 Task: Open Card Employee Termination Meeting in Board Market Sizing and Segmentation to Workspace Customer Service and add a team member Softage.3@softage.net, a label Yellow, a checklist Diversity and Inclusion, an attachment from your google drive, a color Yellow and finally, add a card description 'Conduct customer research for new product naming and branding' and a comment 'Let us approach this task with a sense of ownership and accountability, recognizing that we are responsible for delivering results.'. Add a start date 'Jan 03, 1900' with a due date 'Jan 10, 1900'
Action: Mouse moved to (337, 183)
Screenshot: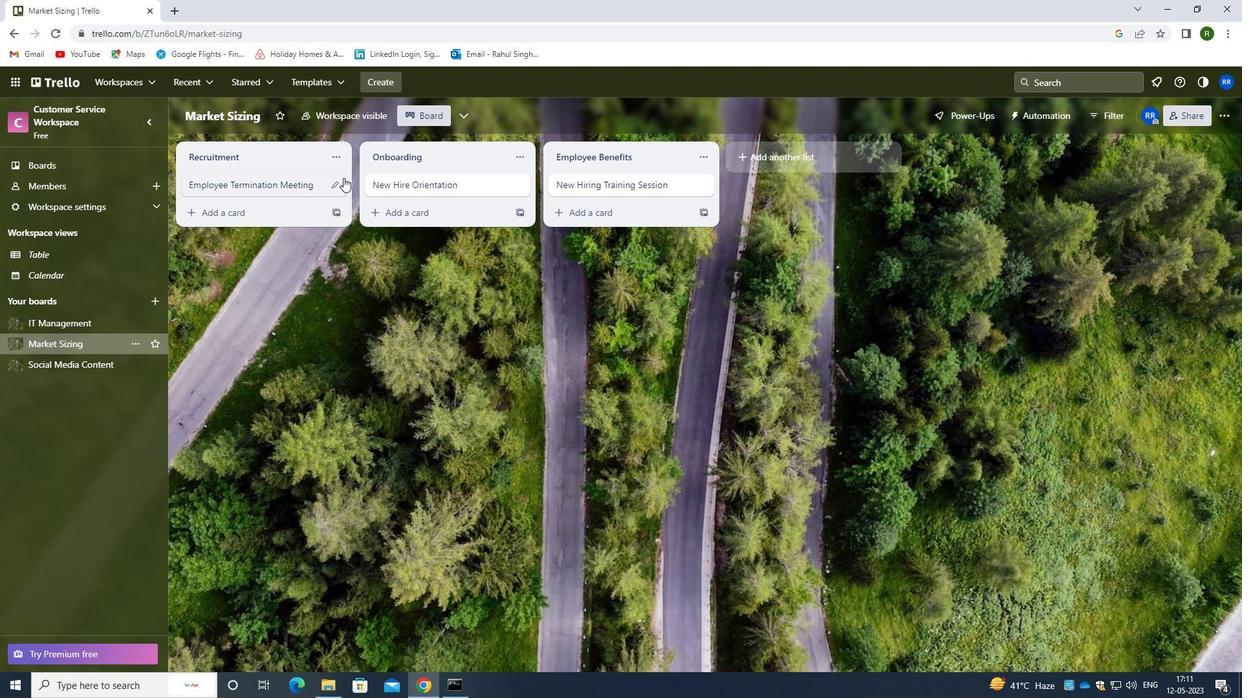 
Action: Mouse pressed left at (337, 183)
Screenshot: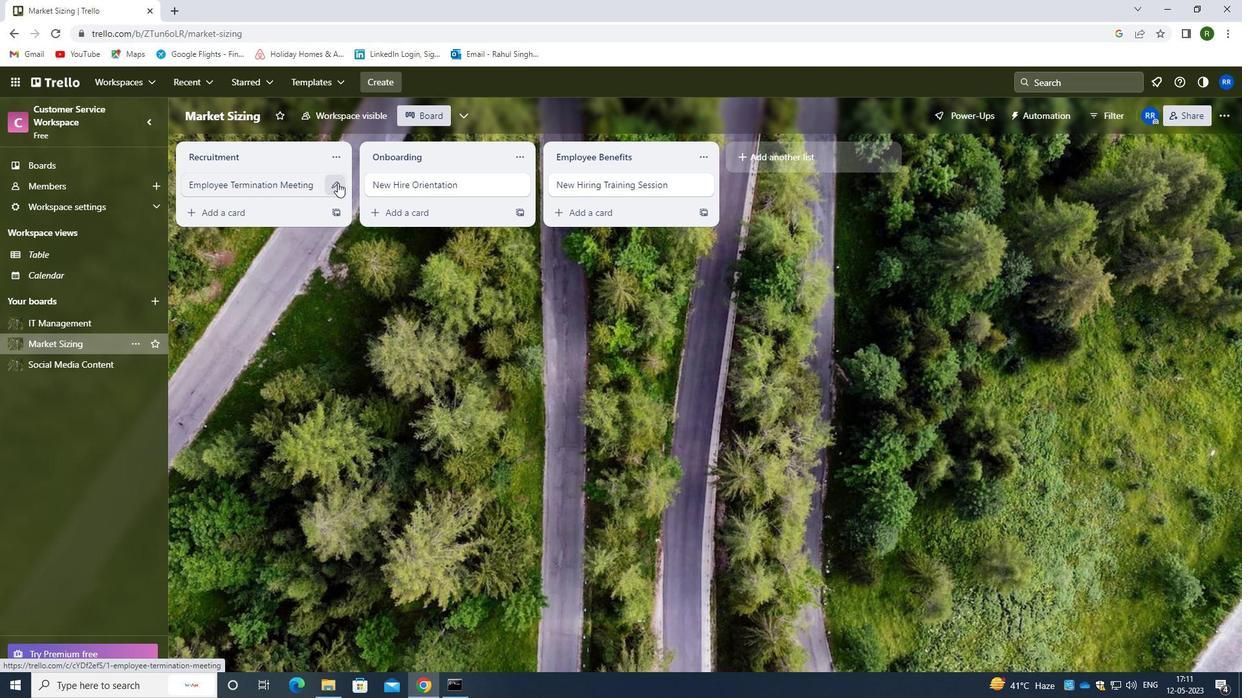 
Action: Mouse moved to (377, 185)
Screenshot: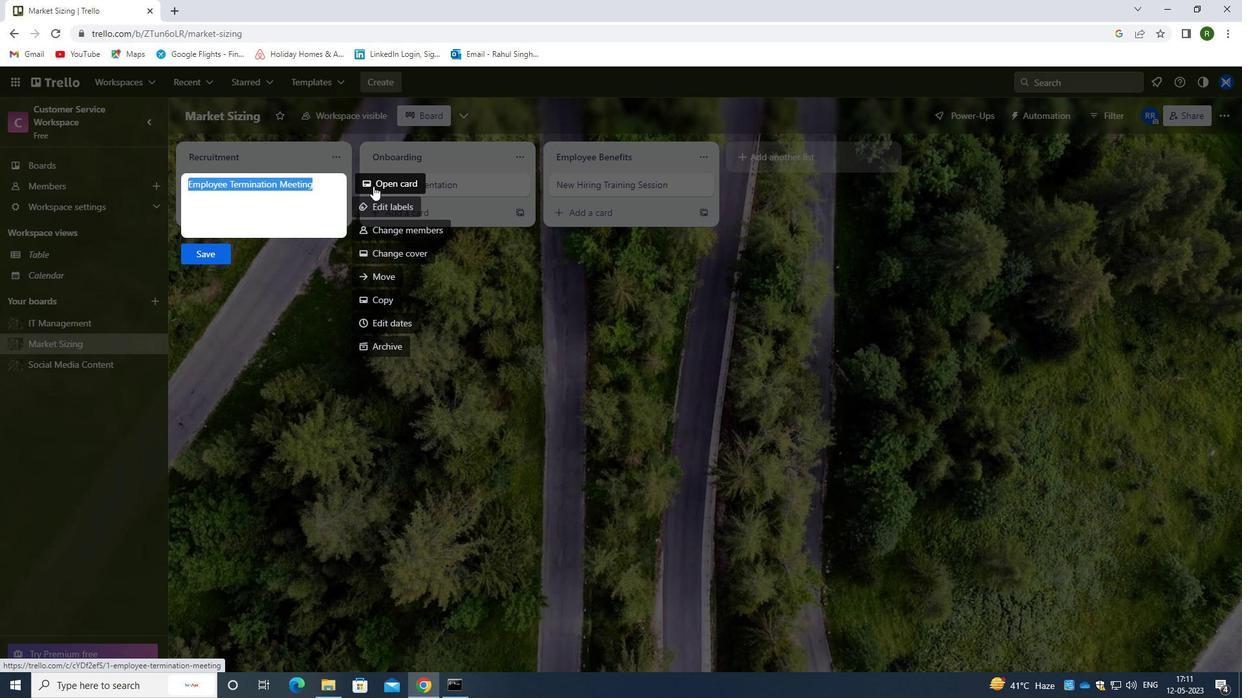 
Action: Mouse pressed left at (377, 185)
Screenshot: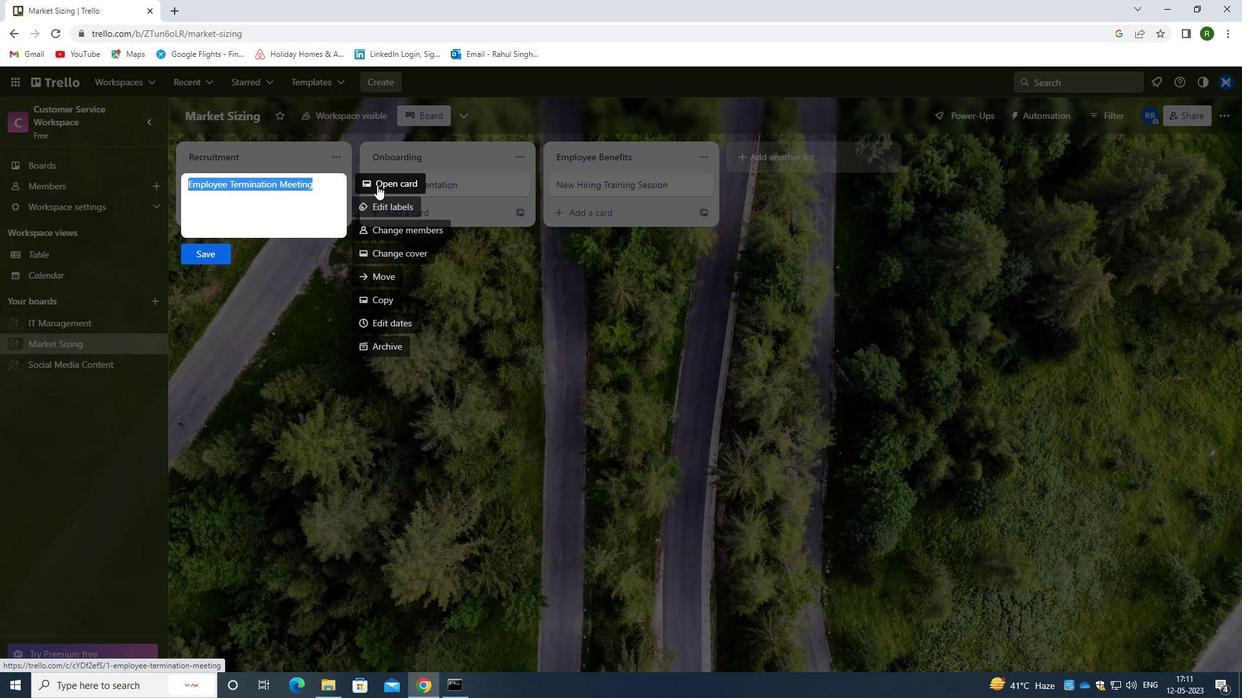 
Action: Mouse moved to (787, 183)
Screenshot: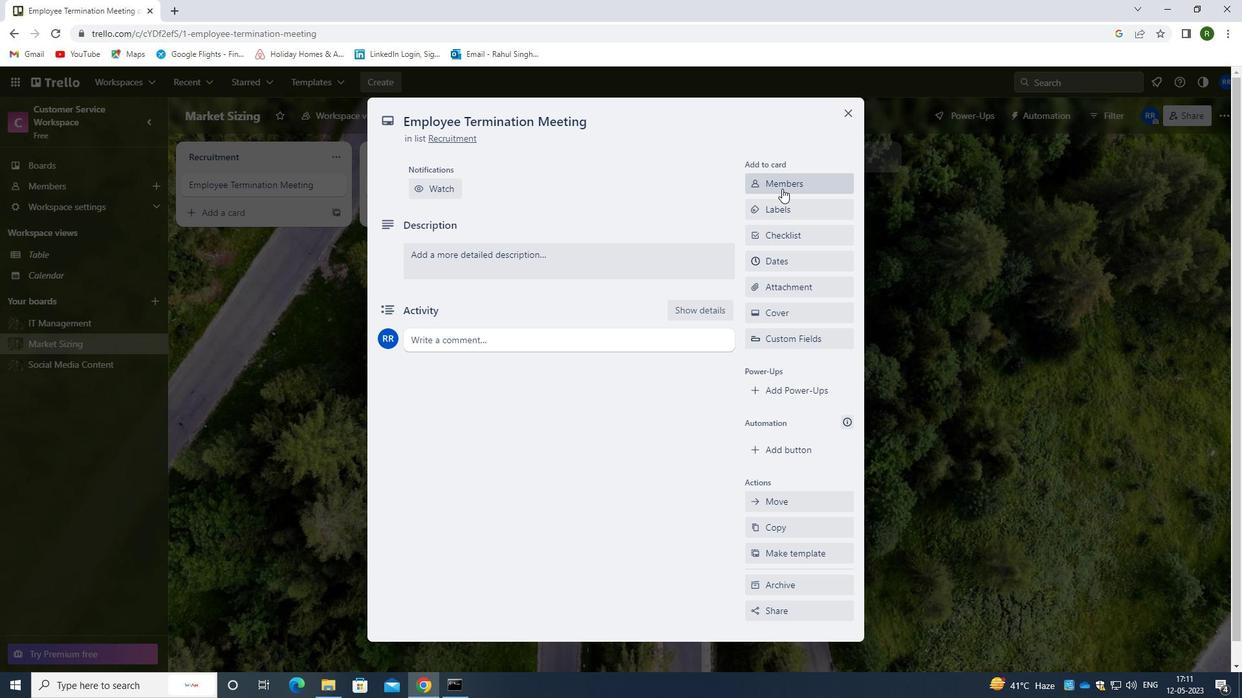 
Action: Mouse pressed left at (787, 183)
Screenshot: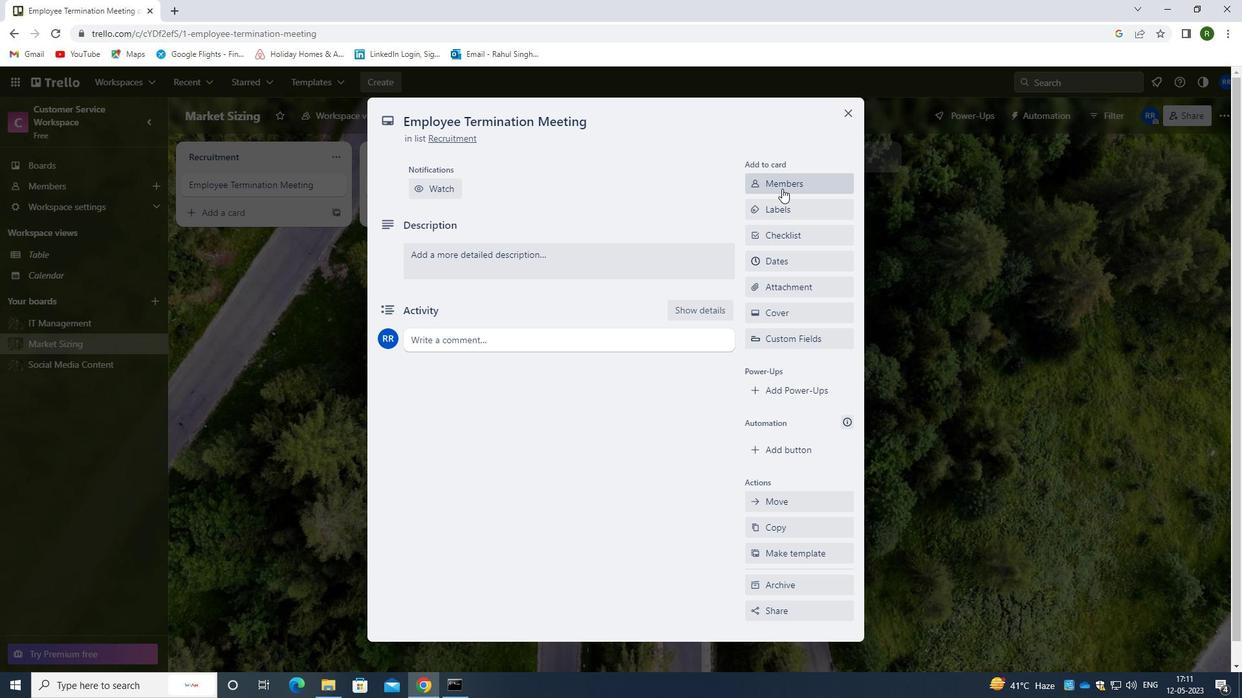 
Action: Mouse moved to (787, 263)
Screenshot: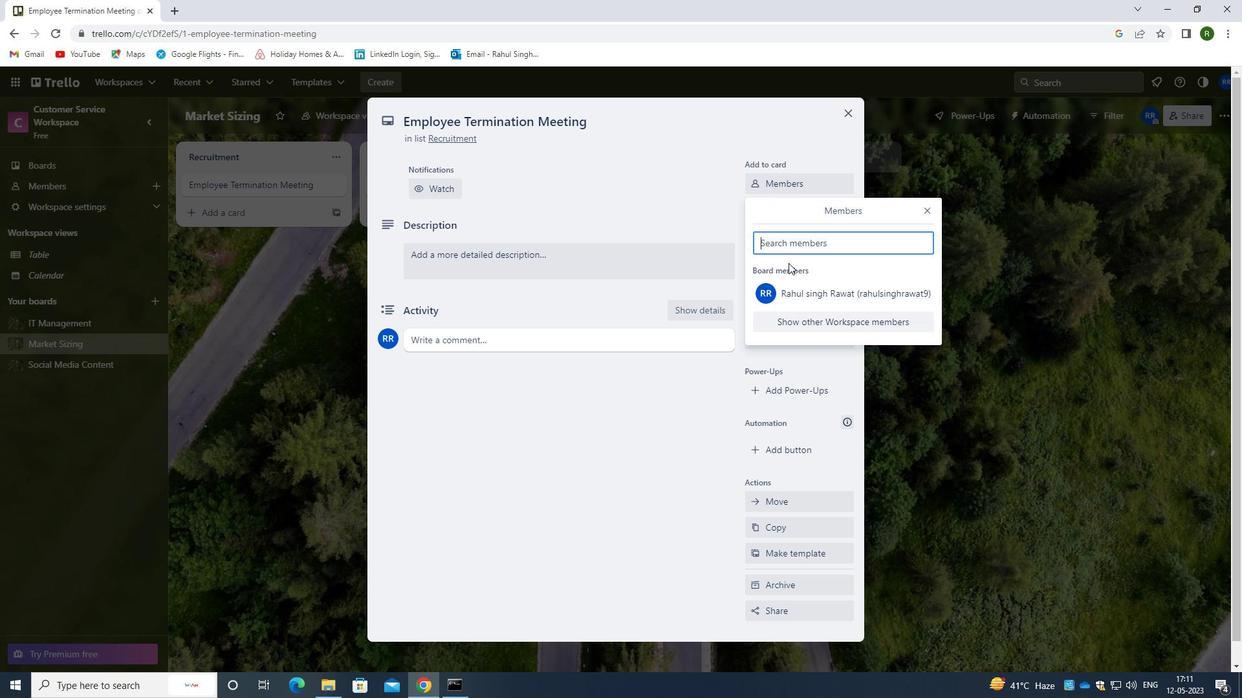 
Action: Key pressed <Key.caps_lock>s<Key.caps_lock>Oftage.3<Key.shift>@SOFTAGE.NET
Screenshot: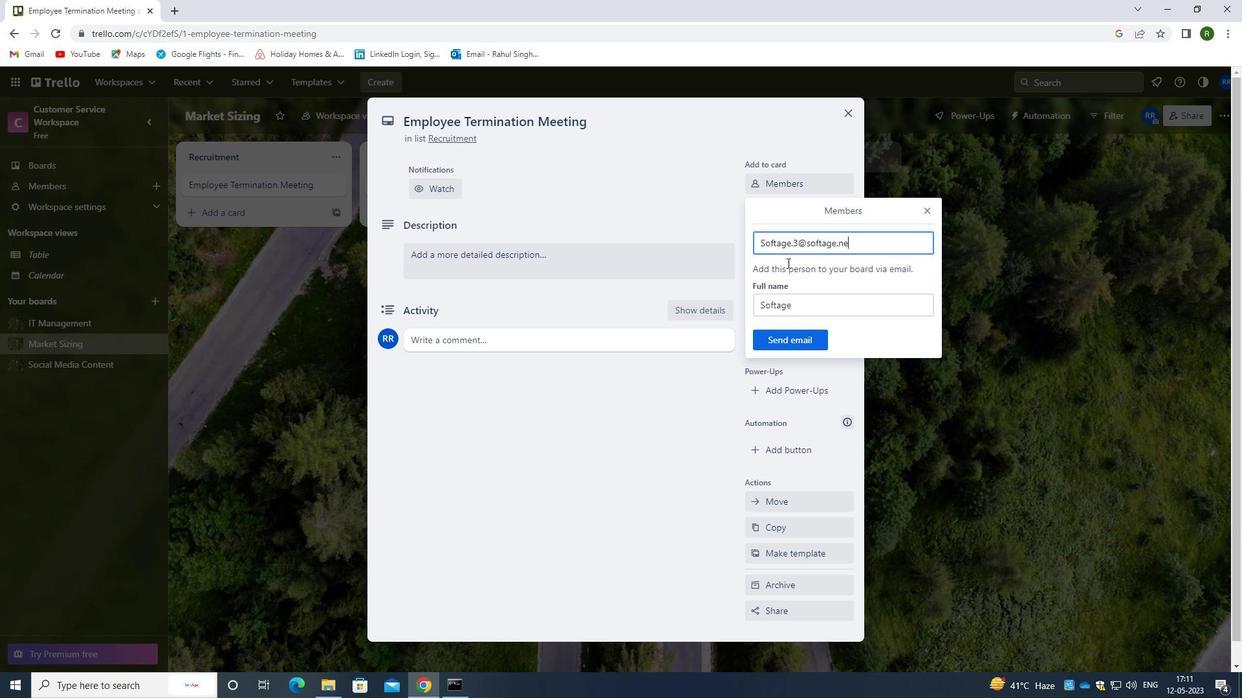 
Action: Mouse moved to (795, 338)
Screenshot: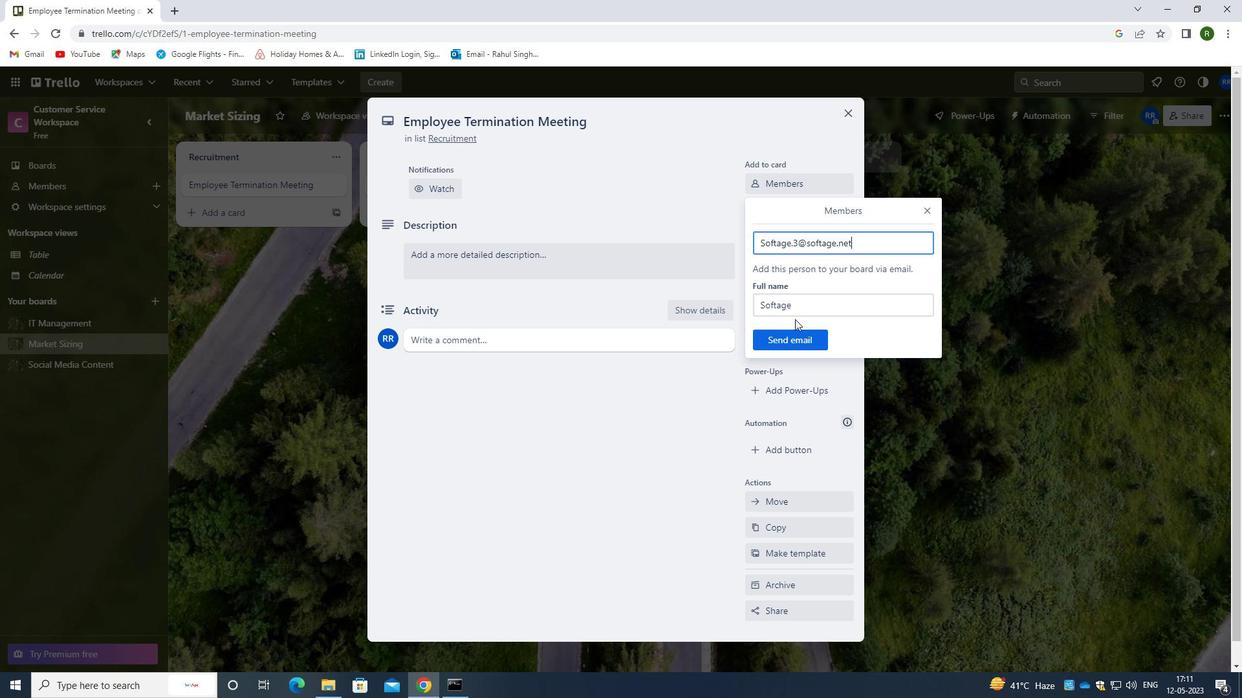 
Action: Mouse pressed left at (795, 338)
Screenshot: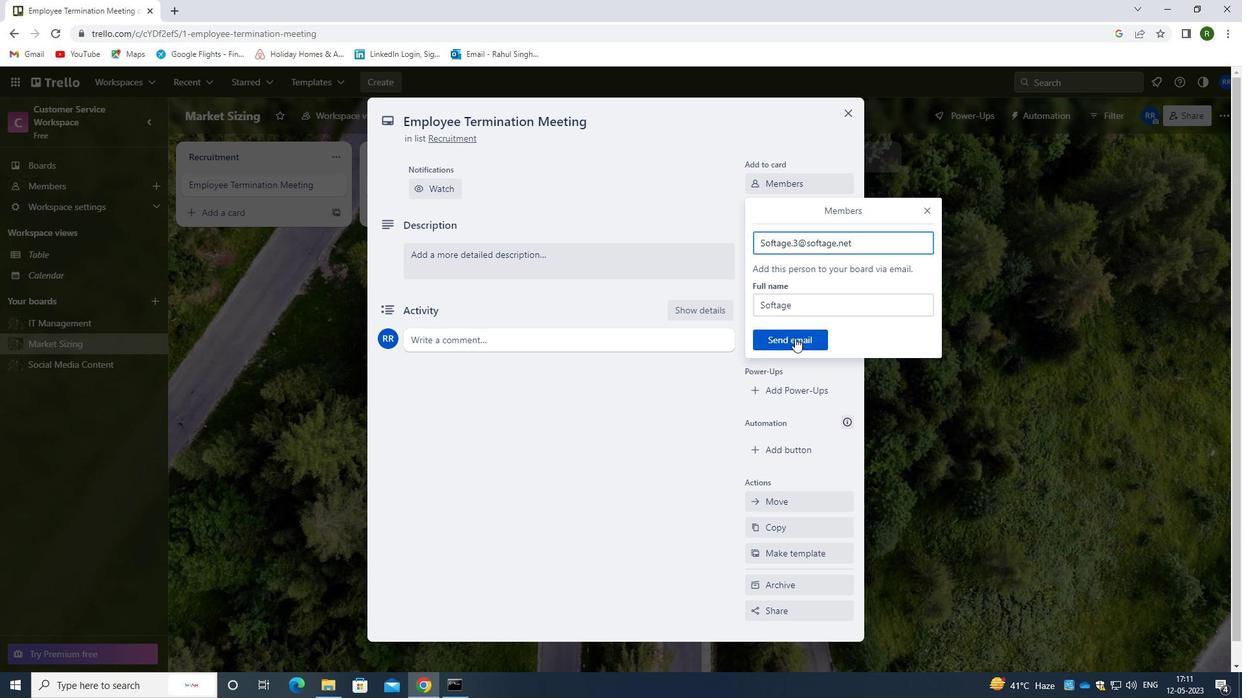 
Action: Mouse moved to (791, 247)
Screenshot: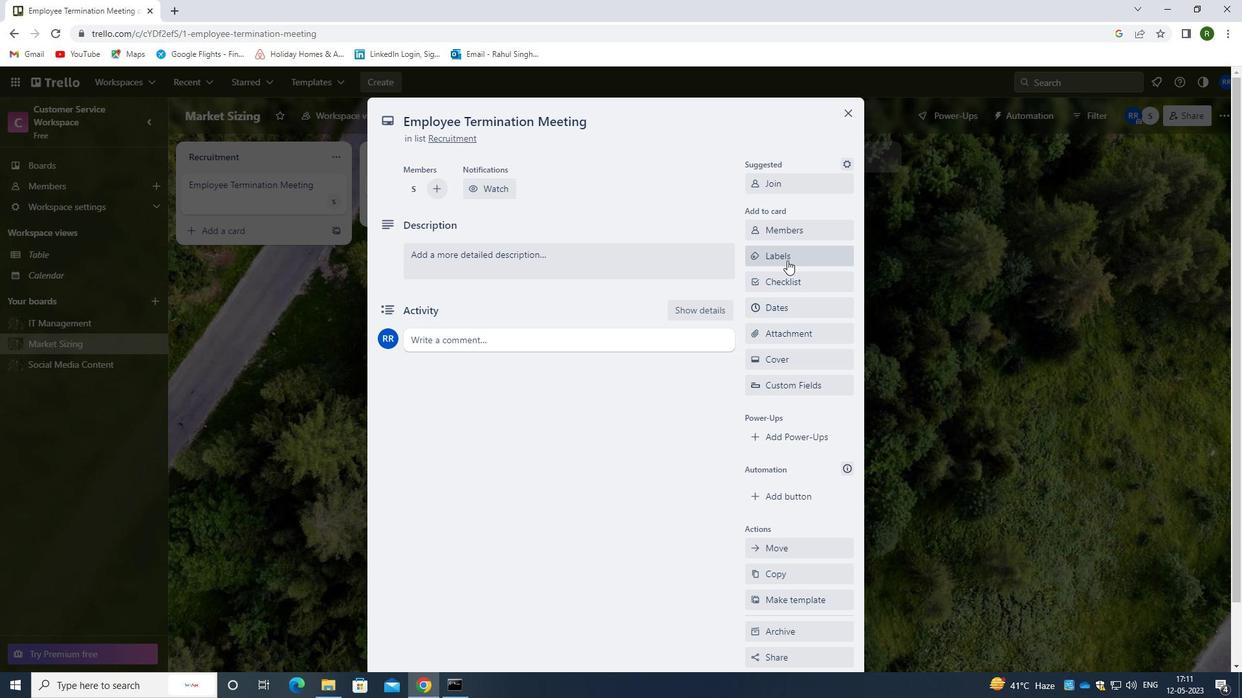 
Action: Mouse pressed left at (791, 247)
Screenshot: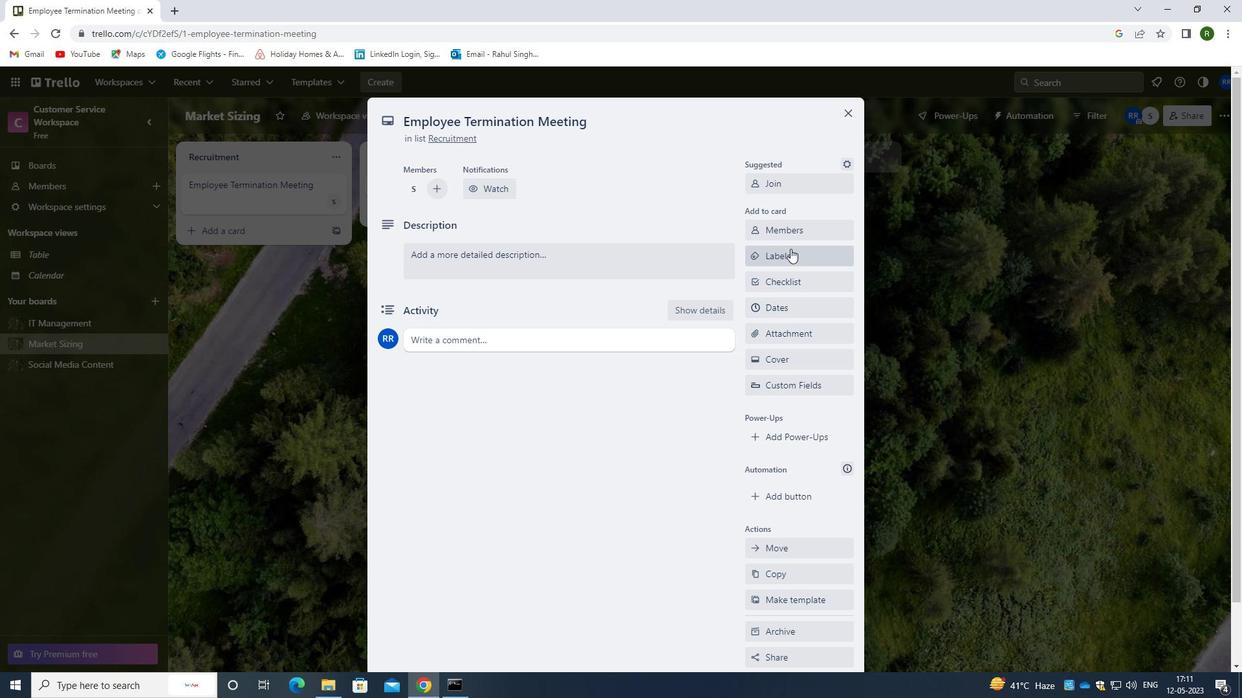 
Action: Mouse moved to (793, 289)
Screenshot: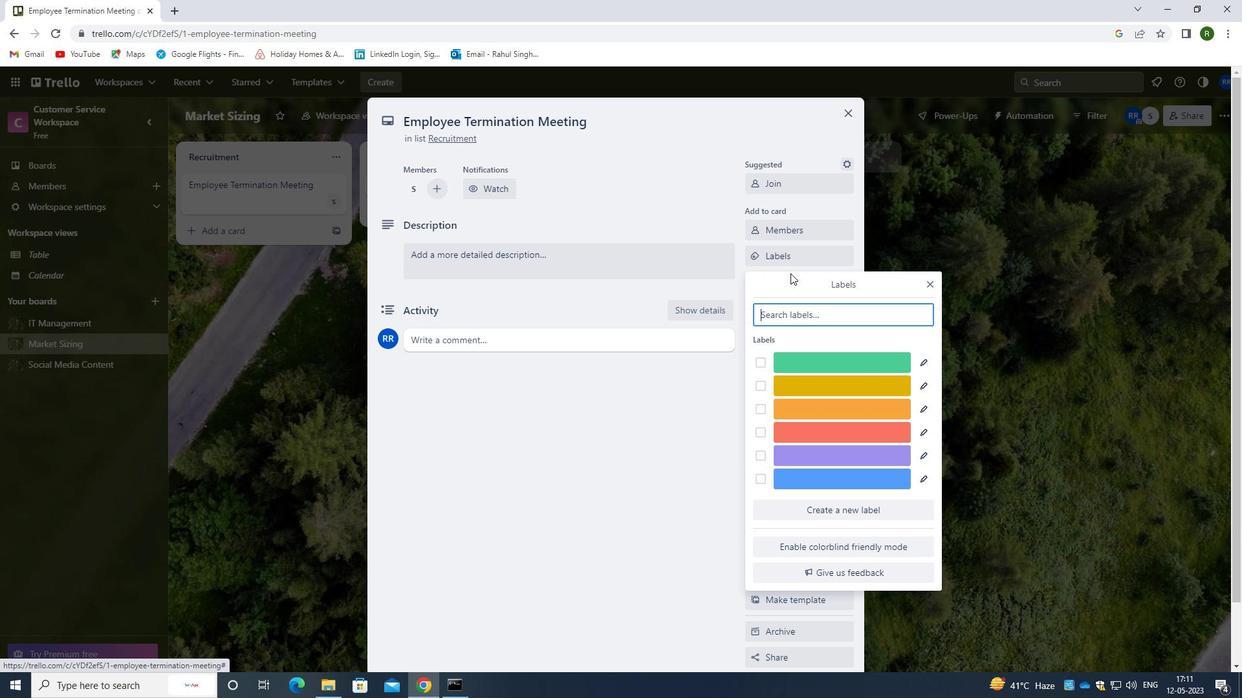 
Action: Key pressed YELLOW
Screenshot: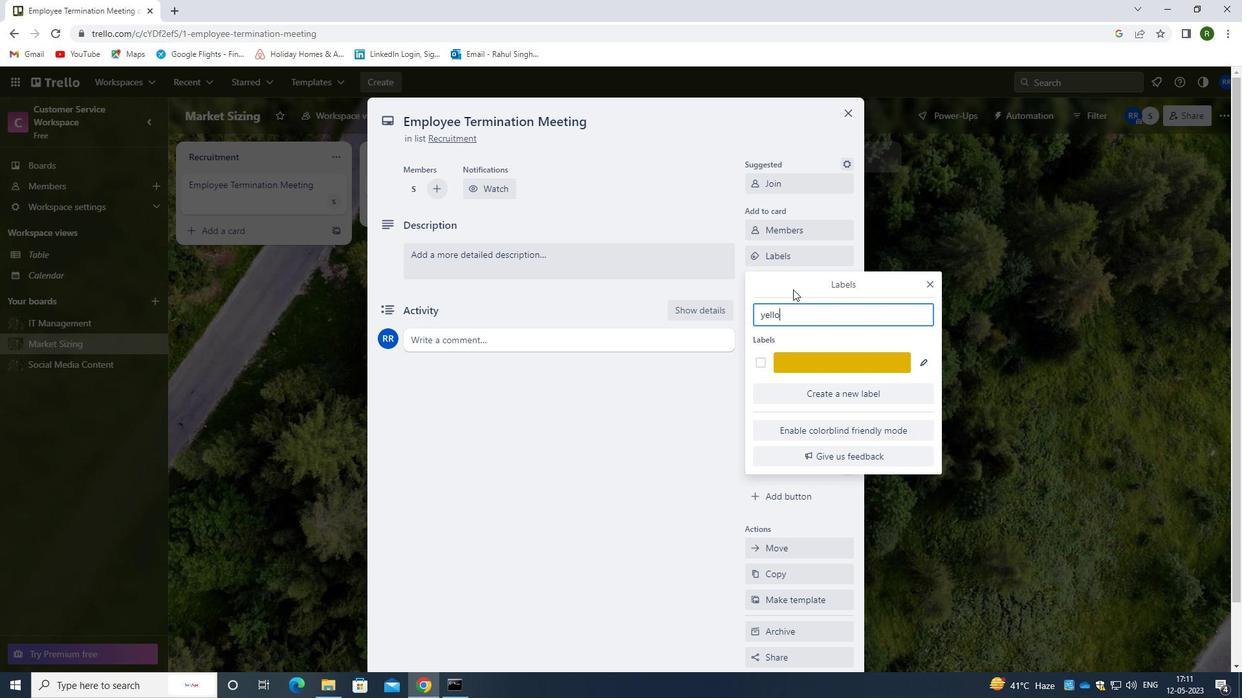 
Action: Mouse moved to (757, 362)
Screenshot: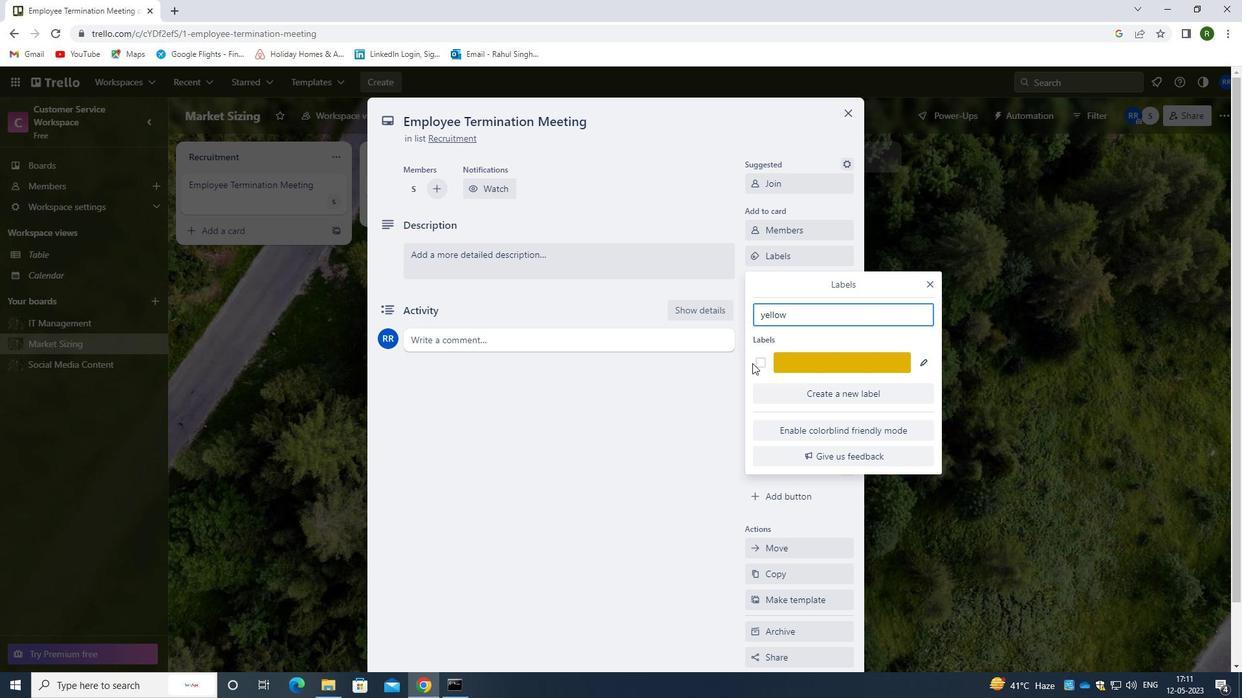 
Action: Mouse pressed left at (757, 362)
Screenshot: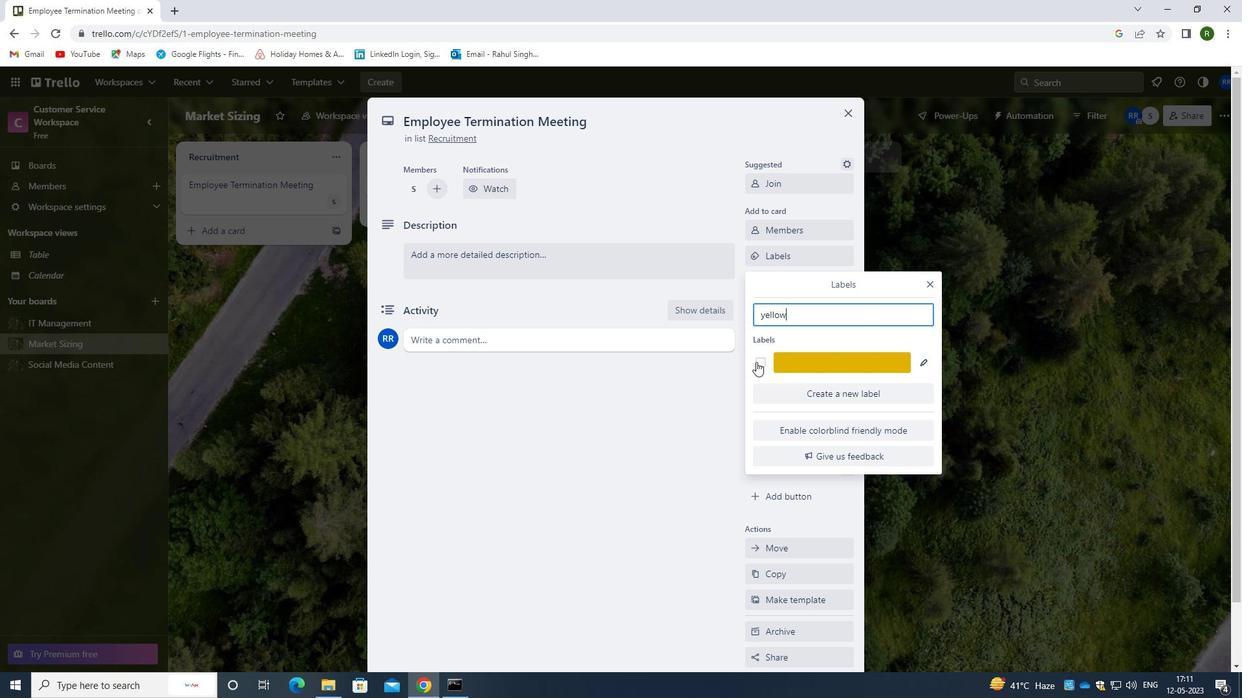 
Action: Mouse moved to (699, 415)
Screenshot: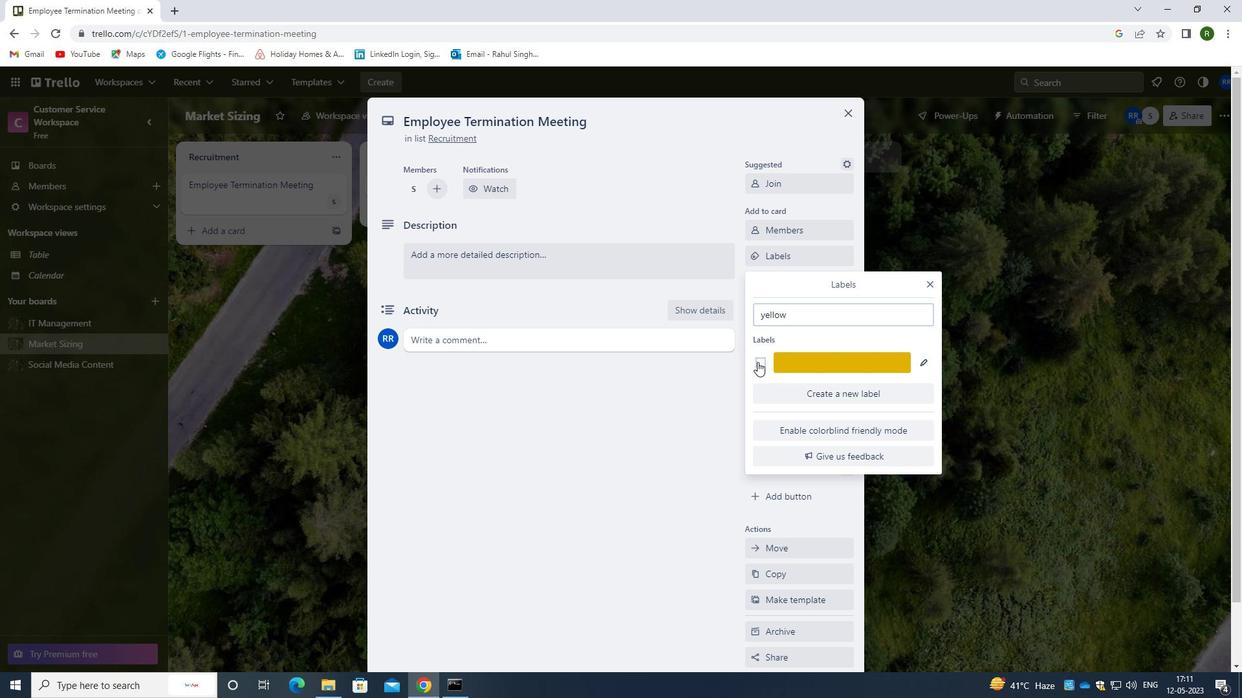 
Action: Mouse pressed left at (699, 415)
Screenshot: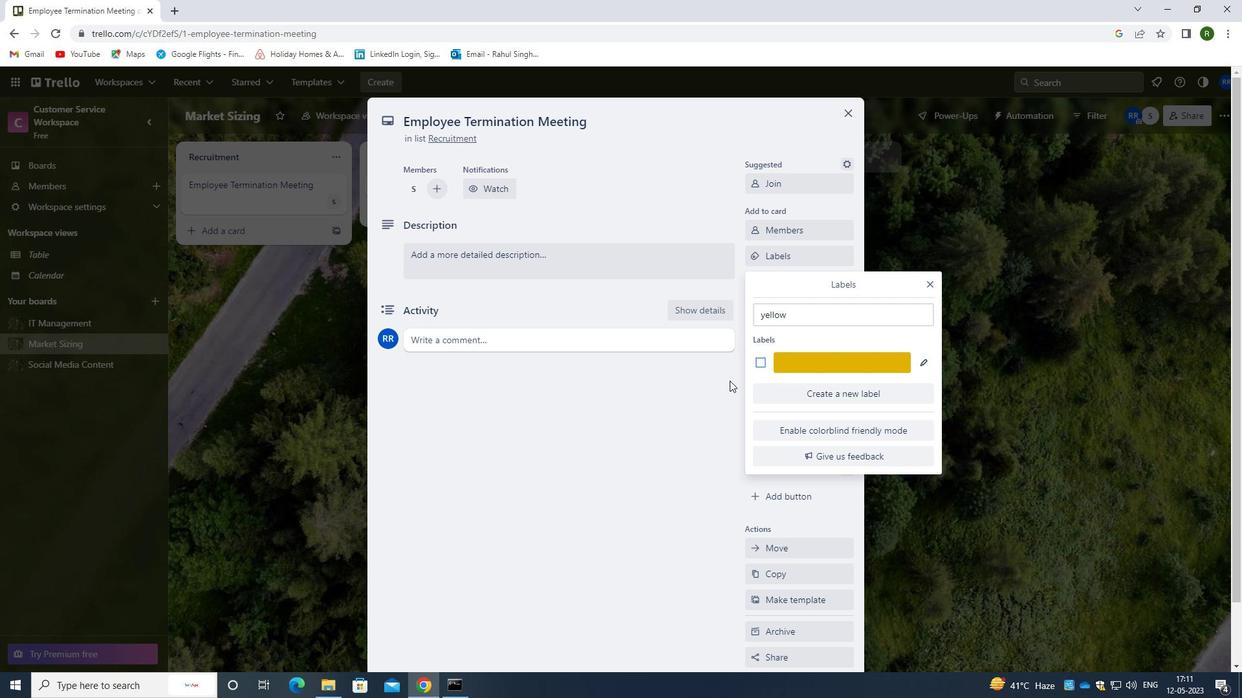 
Action: Mouse moved to (788, 286)
Screenshot: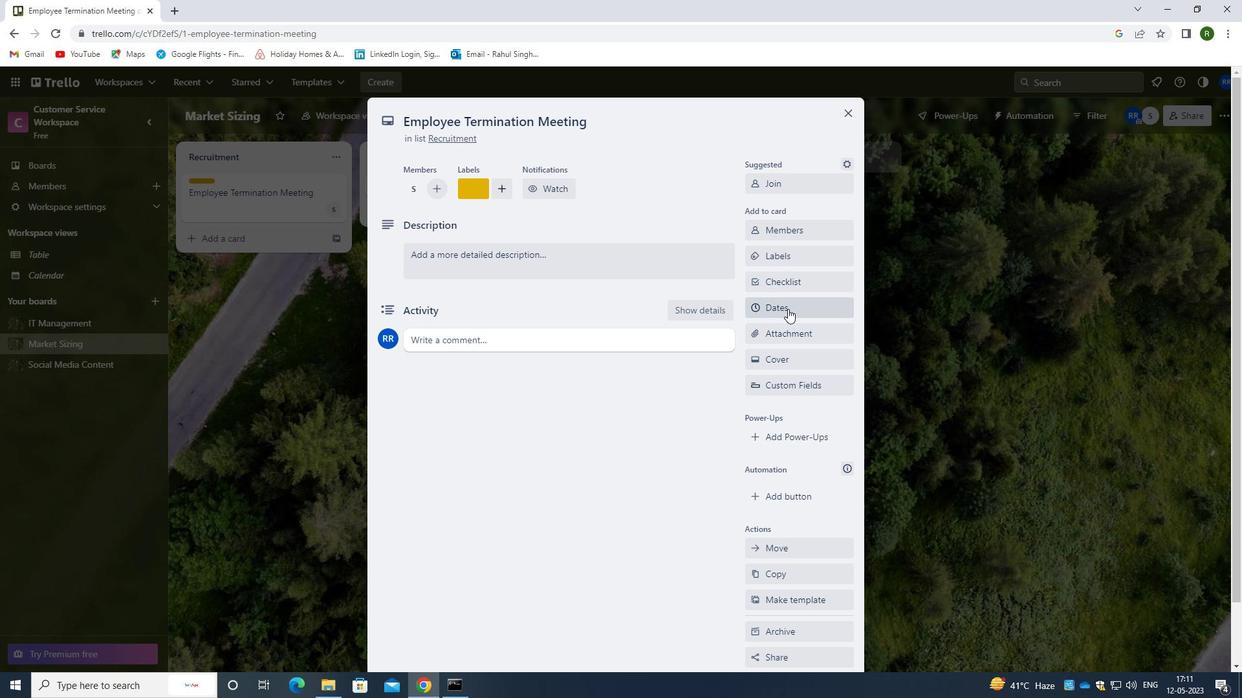 
Action: Mouse pressed left at (788, 286)
Screenshot: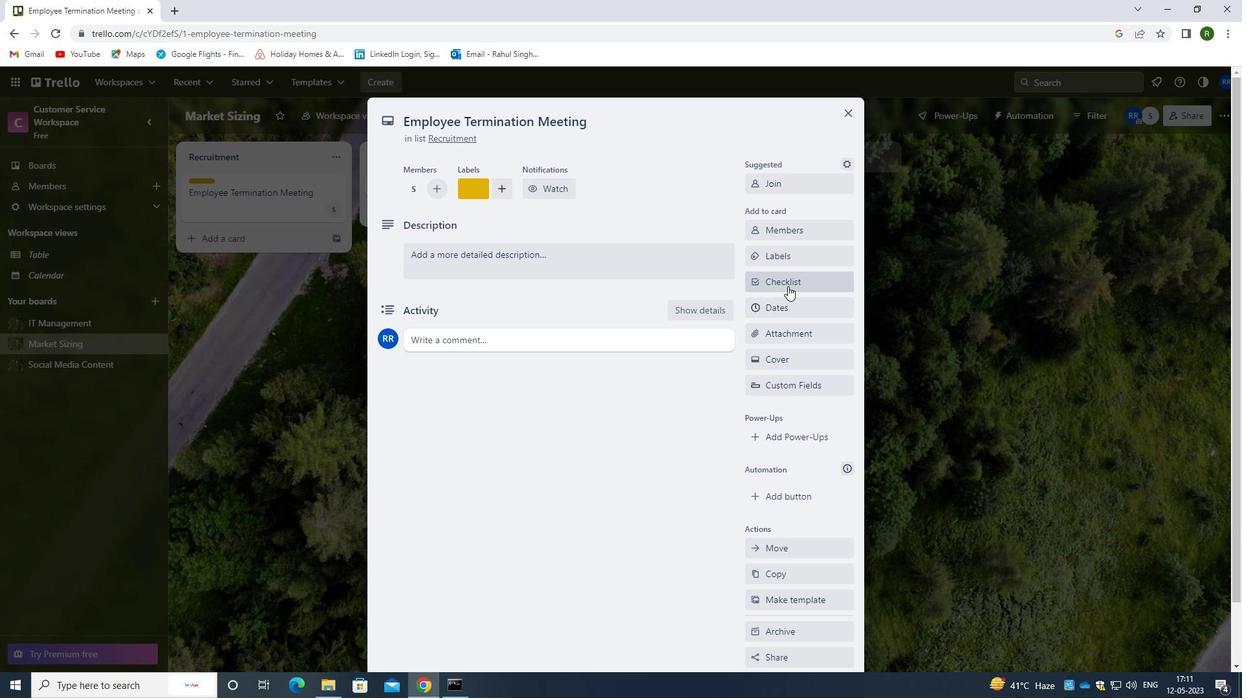 
Action: Mouse moved to (777, 302)
Screenshot: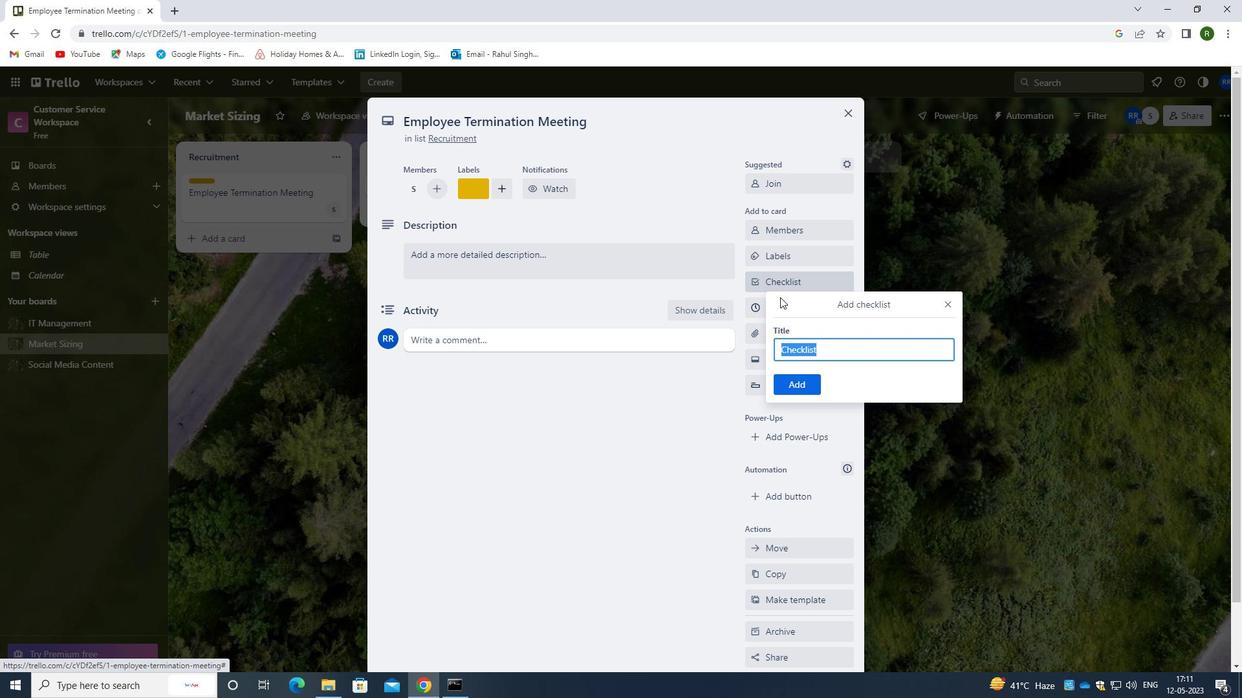 
Action: Key pressed <Key.backspace><Key.shift>DIVERSITY<Key.space>AND<Key.space><Key.shift>INCLUSION
Screenshot: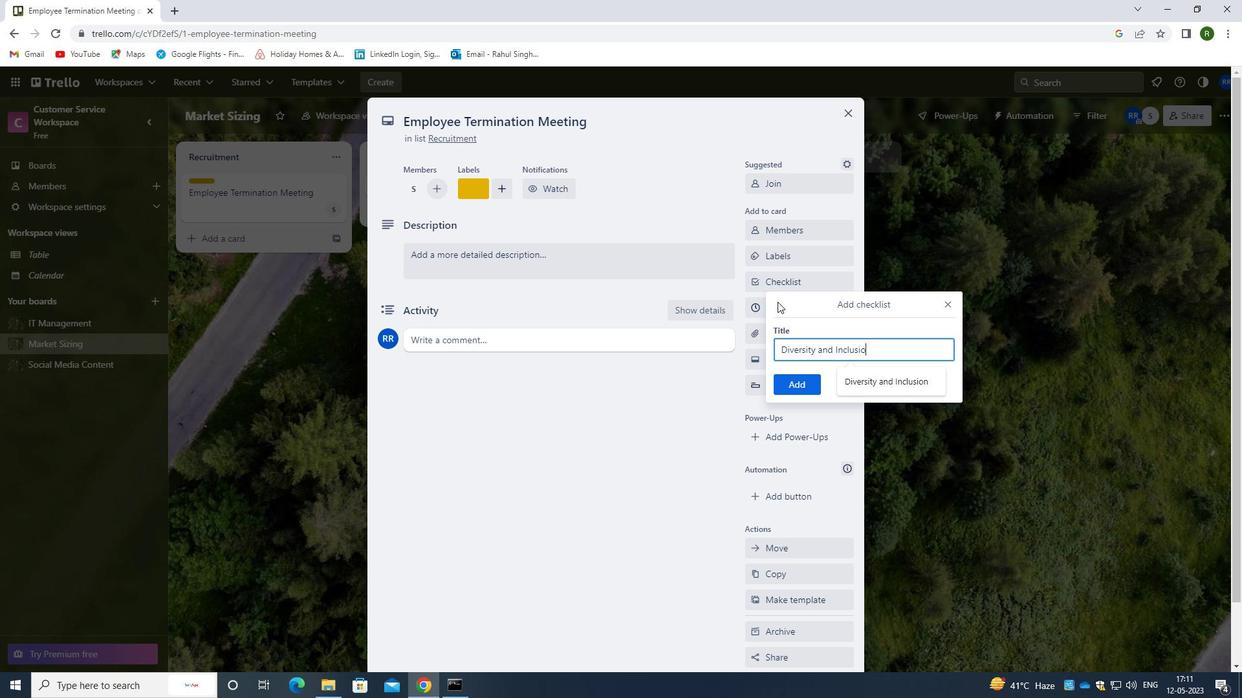 
Action: Mouse moved to (784, 387)
Screenshot: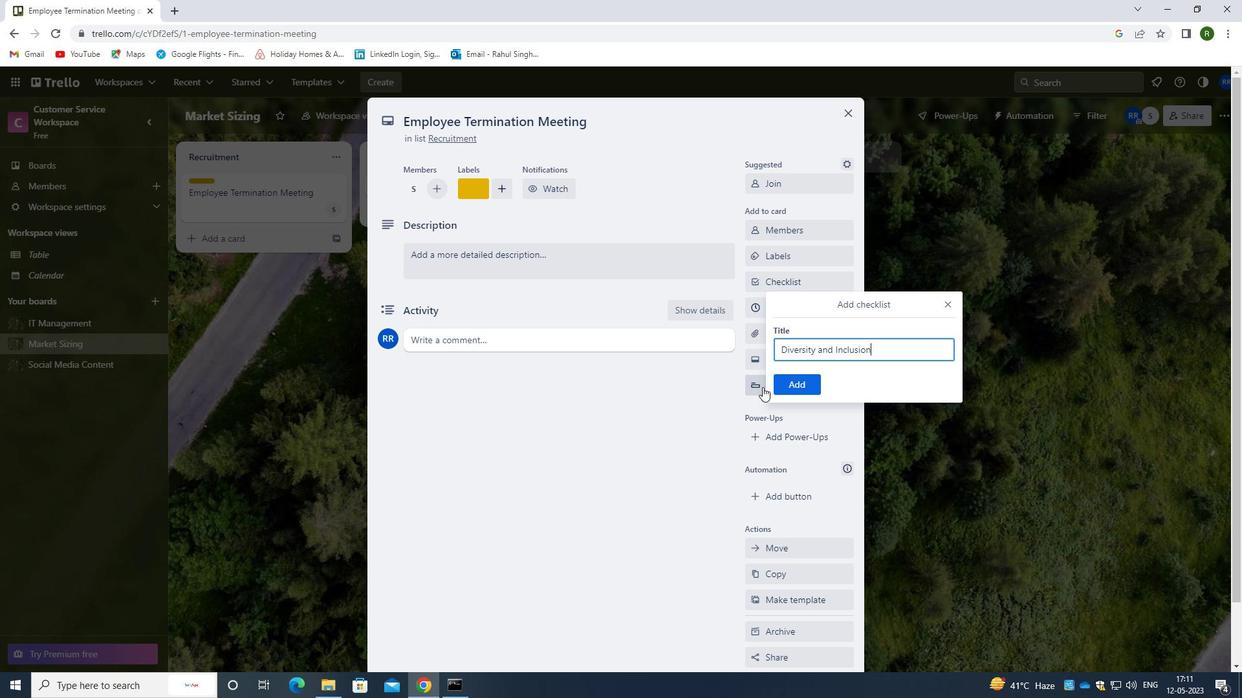 
Action: Mouse pressed left at (784, 387)
Screenshot: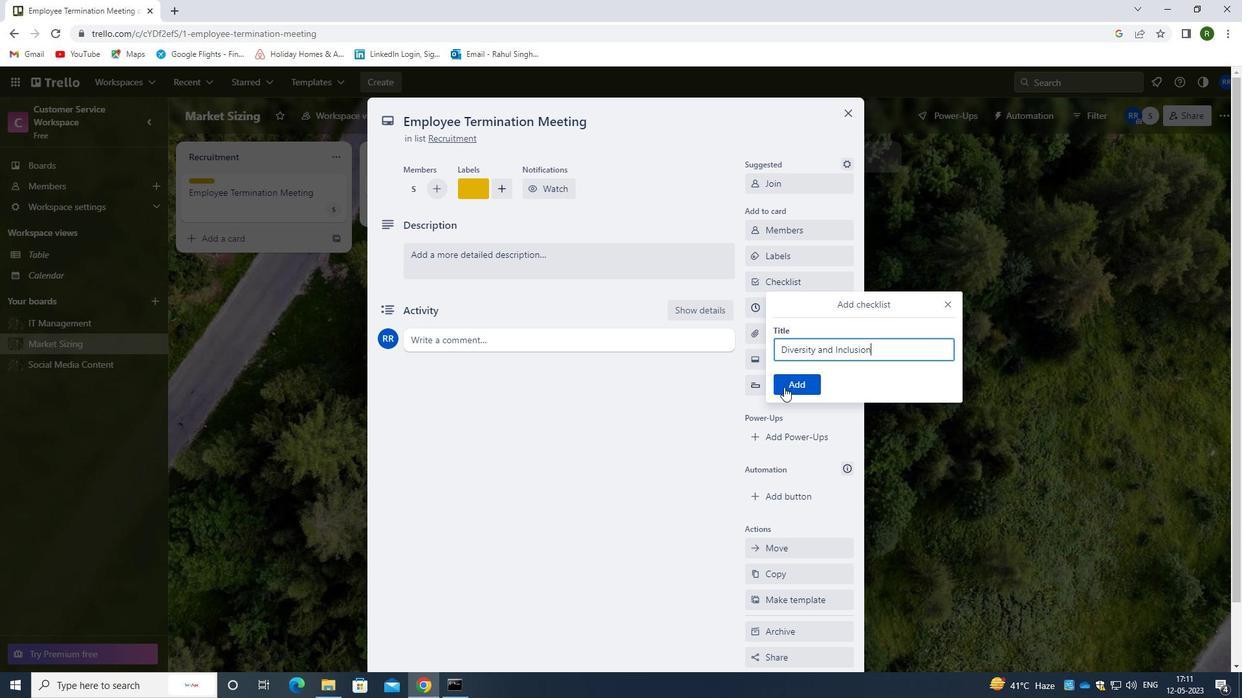 
Action: Mouse moved to (794, 326)
Screenshot: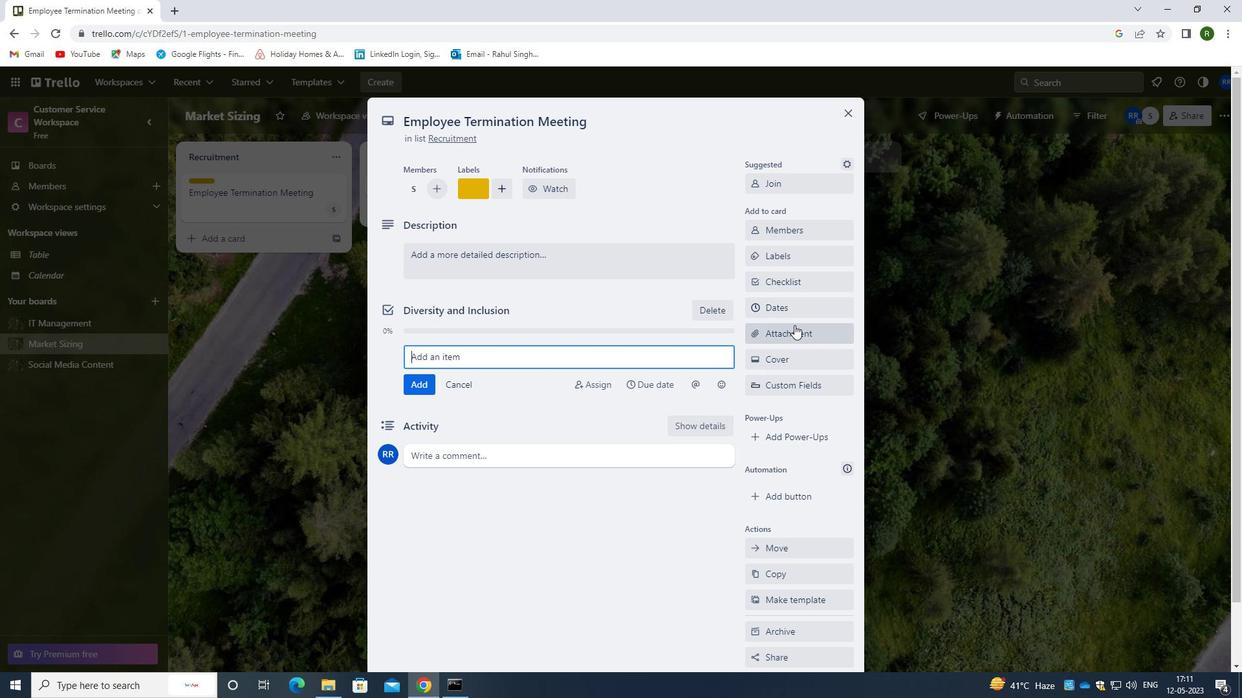 
Action: Mouse pressed left at (794, 326)
Screenshot: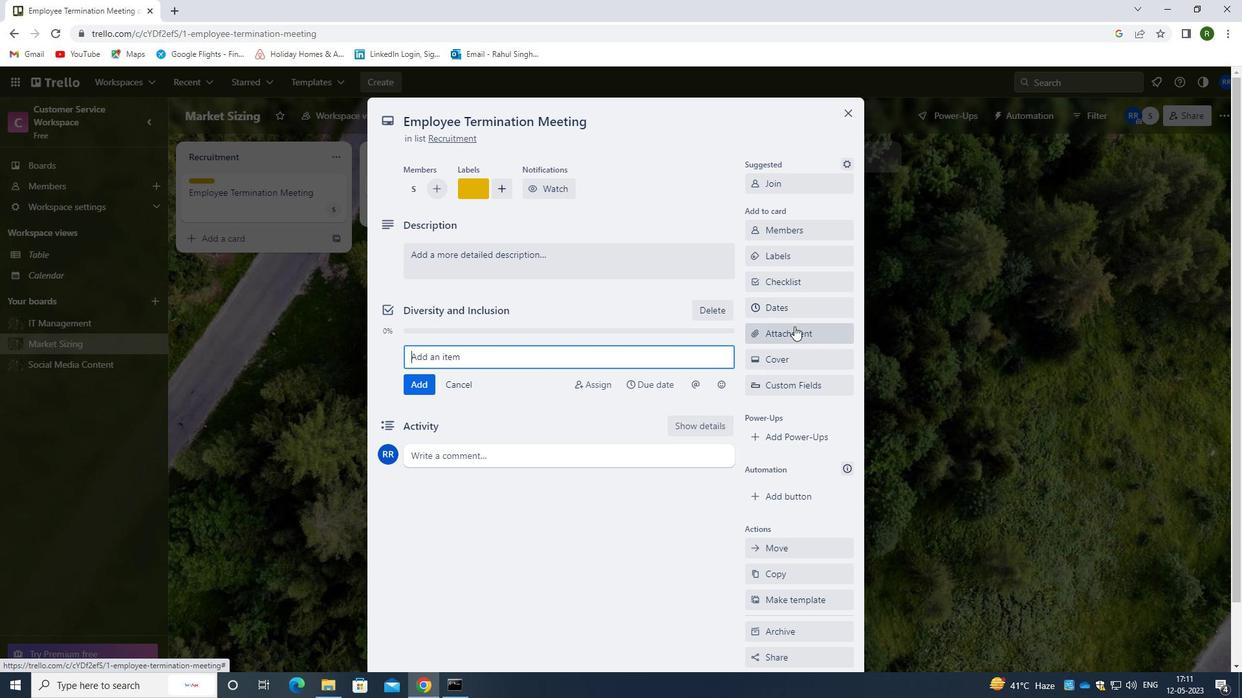 
Action: Mouse moved to (783, 430)
Screenshot: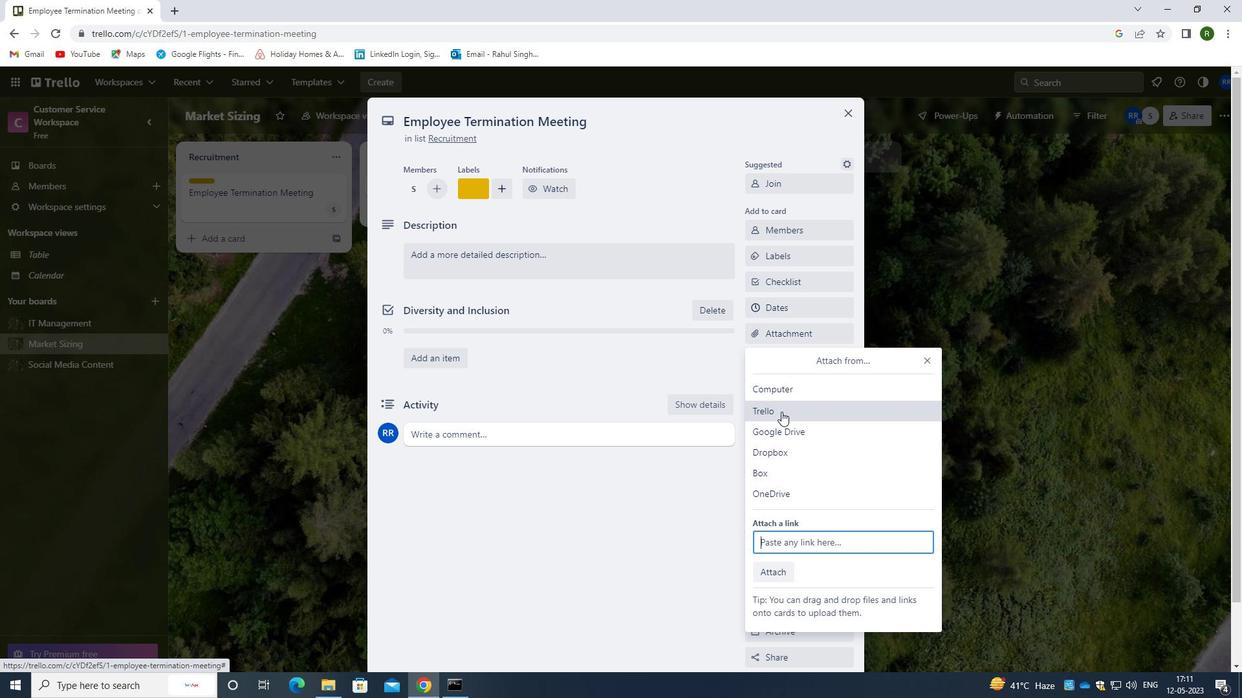 
Action: Mouse pressed left at (783, 430)
Screenshot: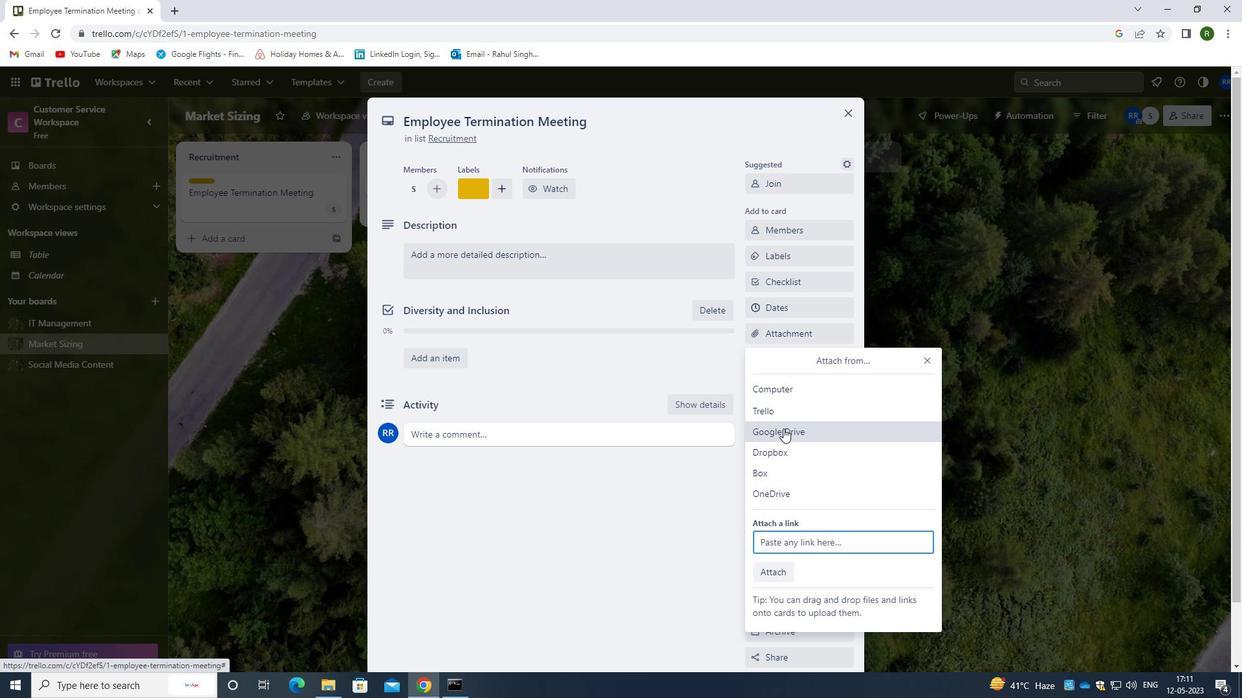 
Action: Mouse moved to (587, 359)
Screenshot: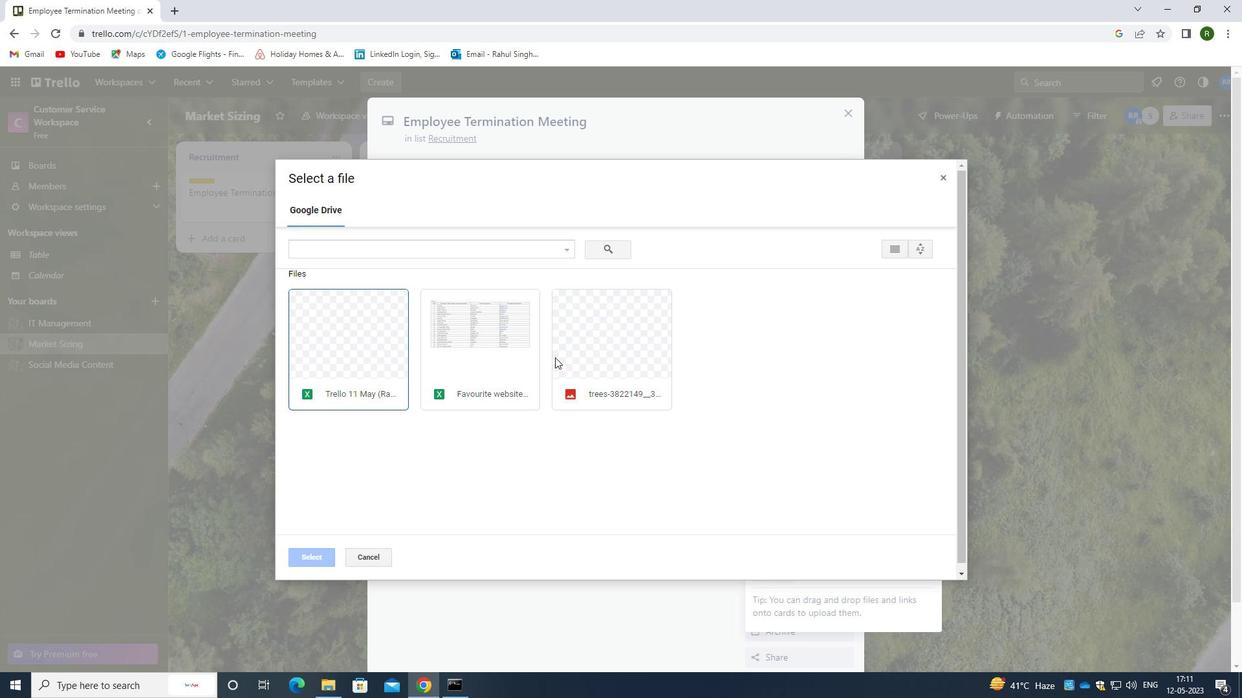
Action: Mouse pressed left at (587, 359)
Screenshot: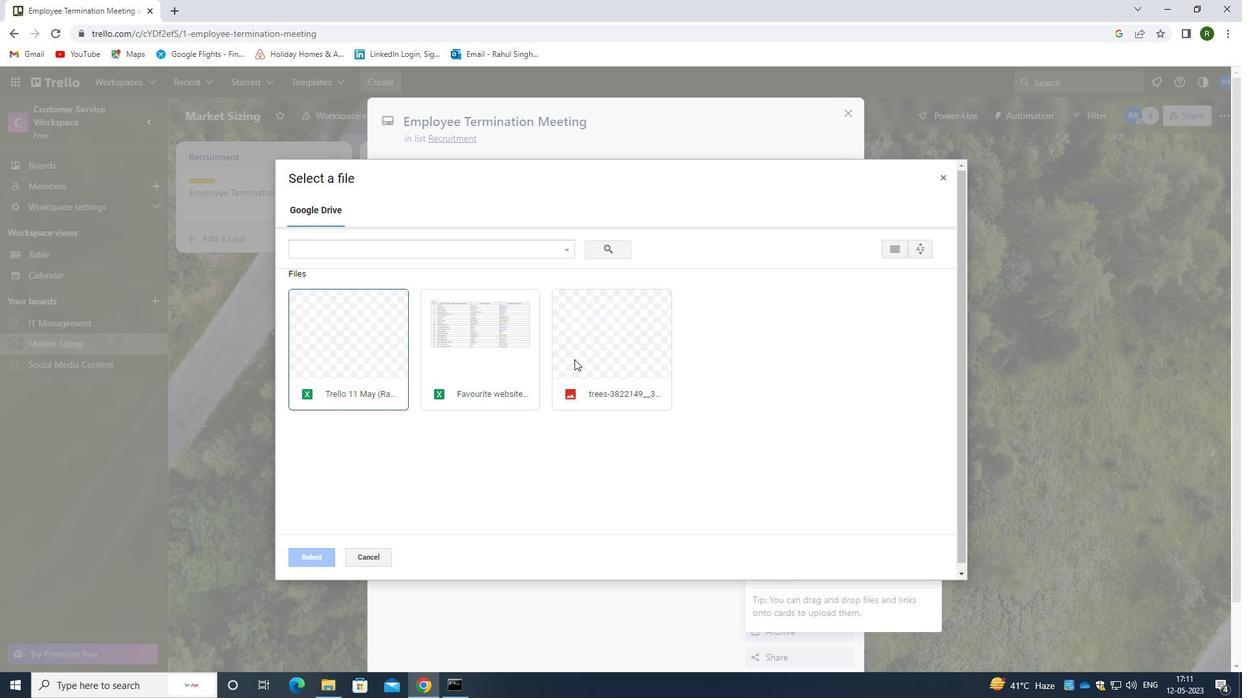 
Action: Mouse moved to (316, 556)
Screenshot: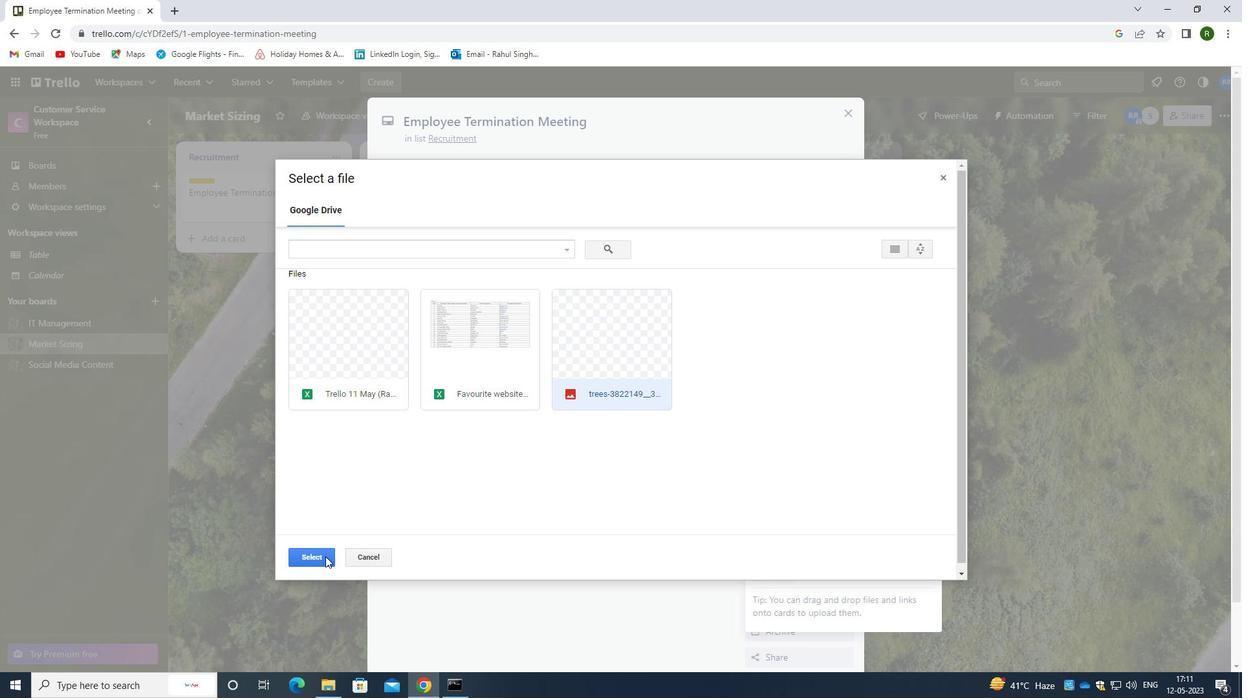 
Action: Mouse pressed left at (316, 556)
Screenshot: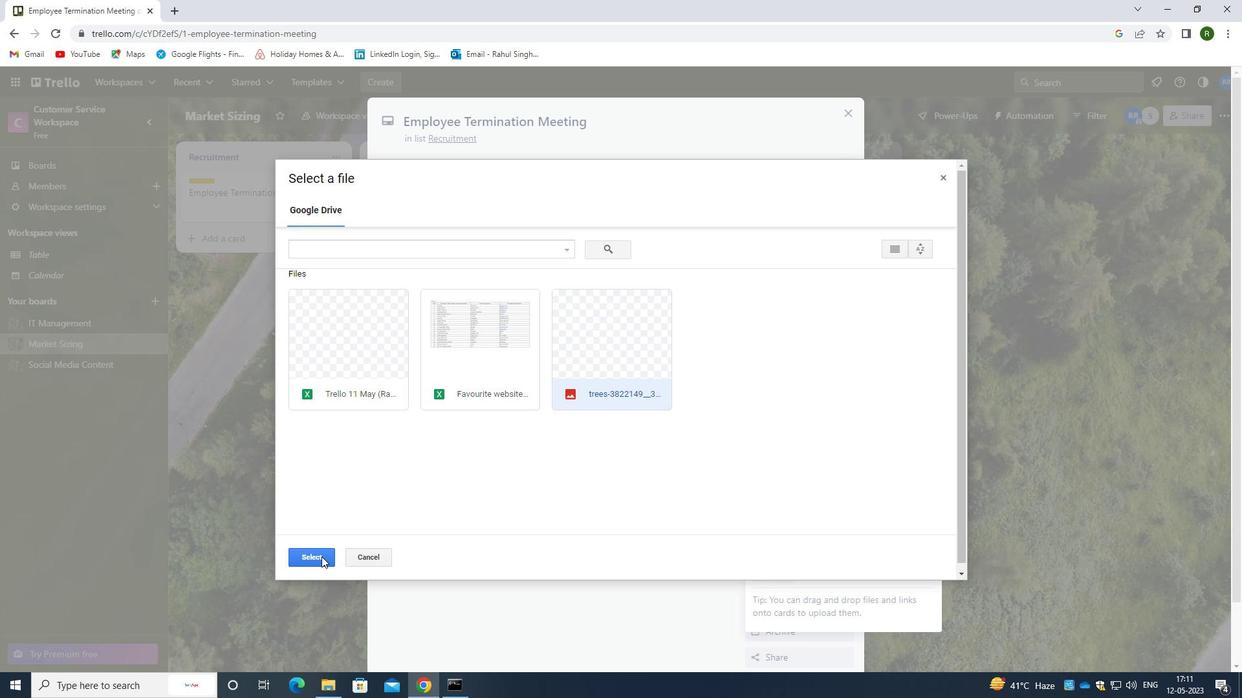 
Action: Mouse moved to (498, 249)
Screenshot: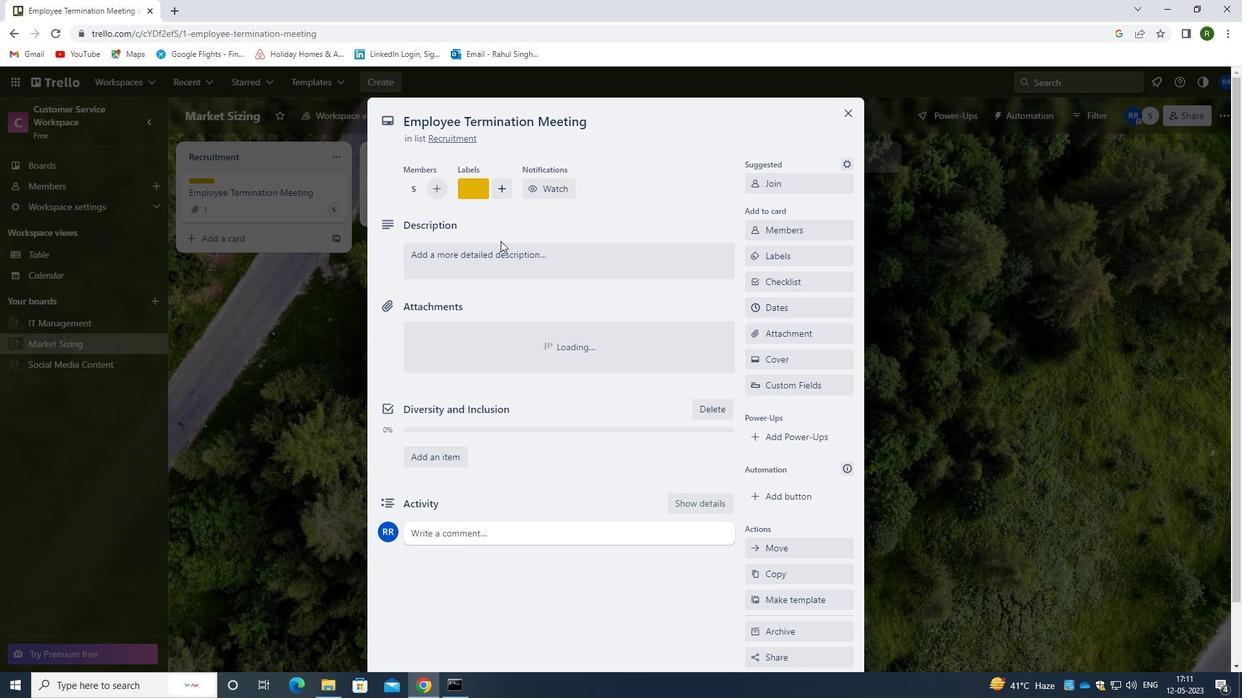 
Action: Mouse pressed left at (498, 249)
Screenshot: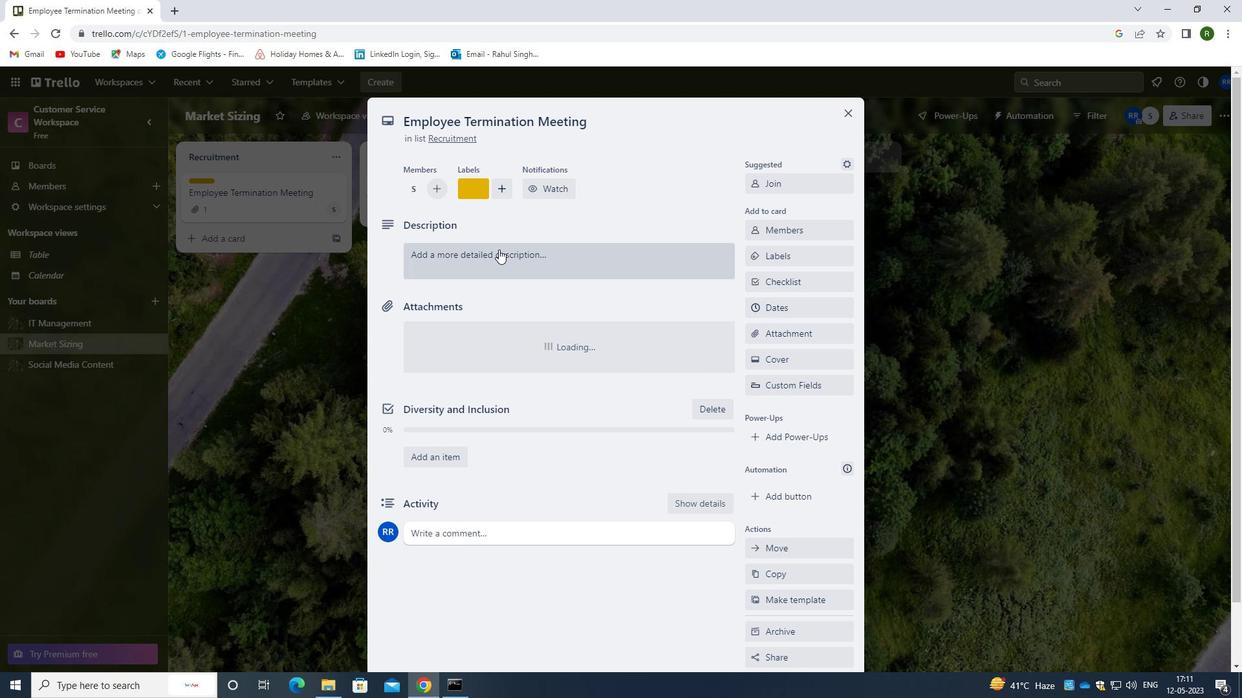 
Action: Mouse moved to (483, 337)
Screenshot: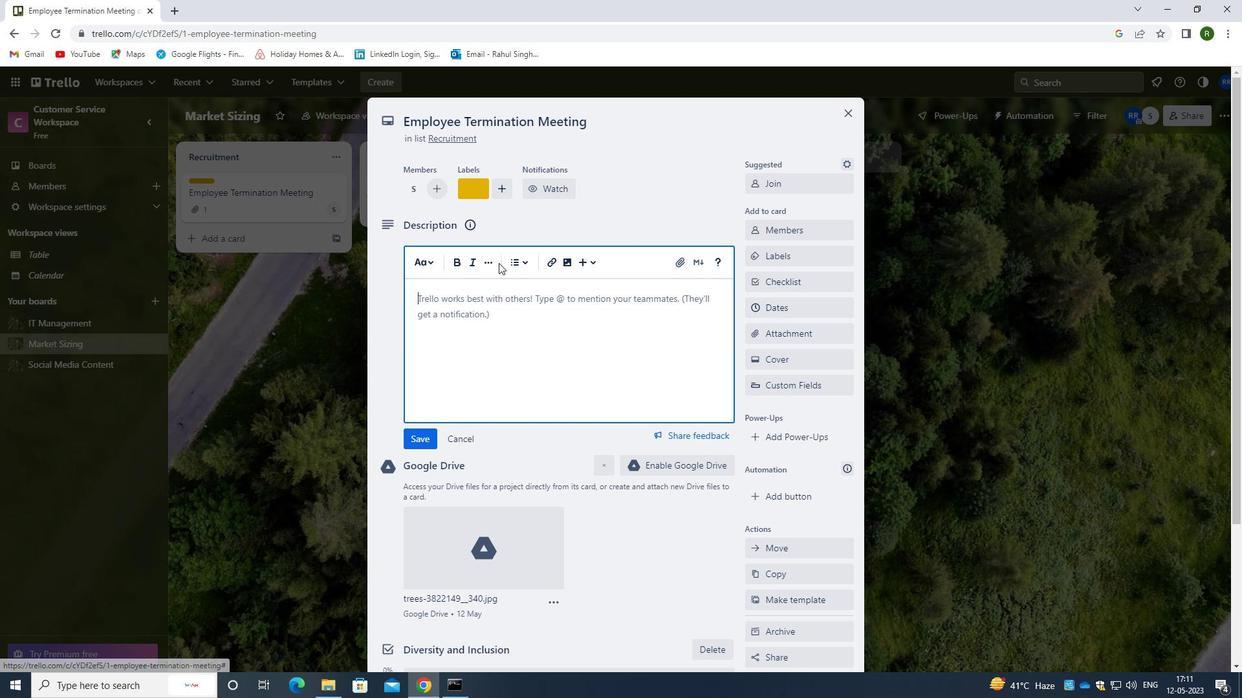 
Action: Key pressed <Key.caps_lock>C<Key.caps_lock>ONDUCT<Key.space>CUSTOMER<Key.space>RESEARCH<Key.space>FOR<Key.space>NEFW<Key.space>P<Key.backspace><Key.backspace><Key.backspace><Key.backspace>W<Key.space>PRODUCT<Key.space>NAMING<Key.space>AND<Key.space>BRANDING.
Screenshot: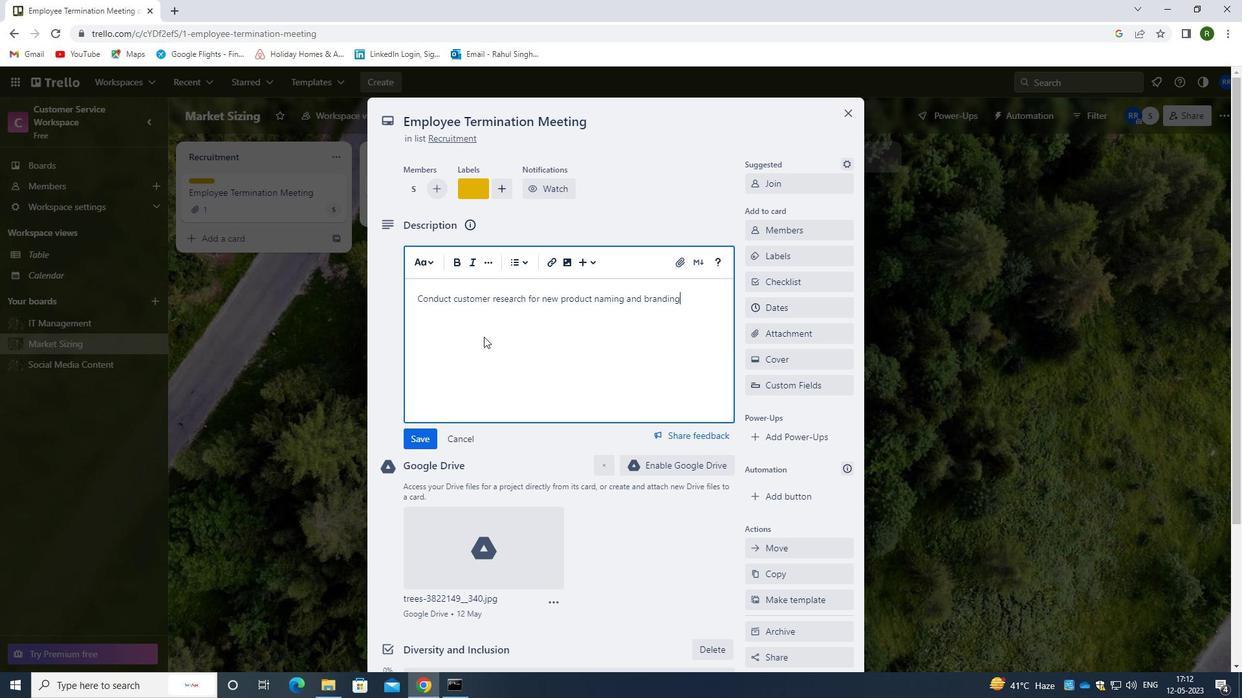 
Action: Mouse moved to (423, 435)
Screenshot: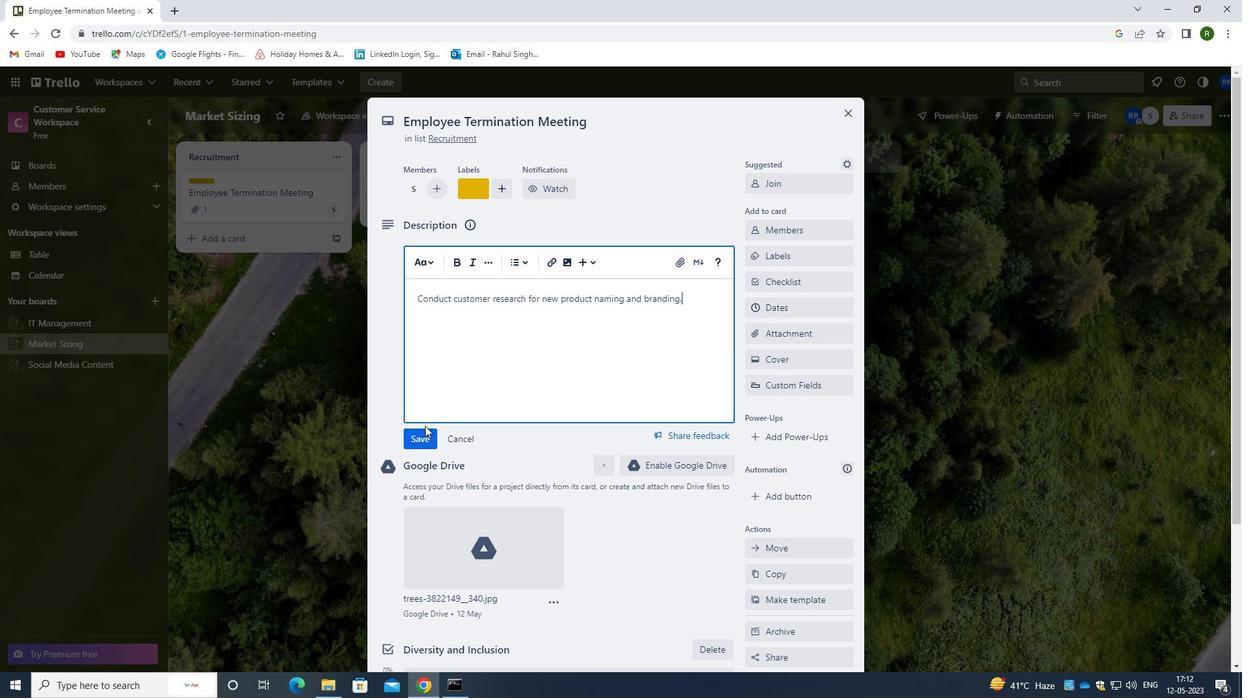 
Action: Mouse pressed left at (423, 435)
Screenshot: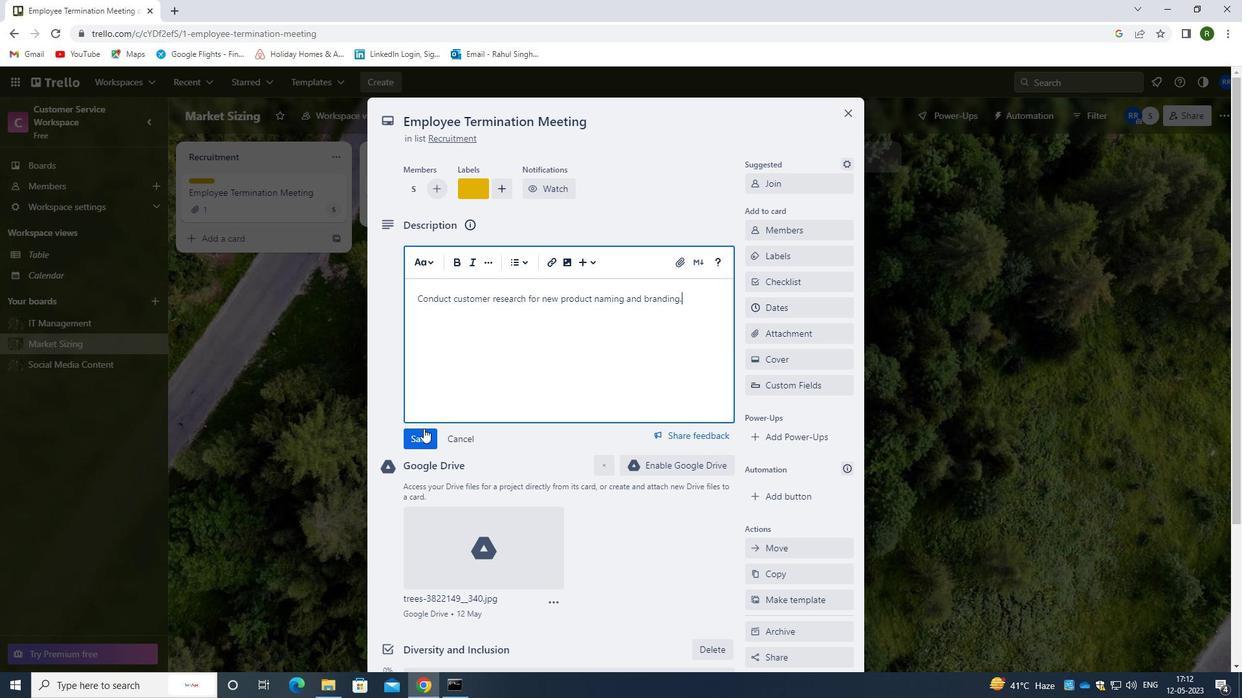 
Action: Mouse moved to (474, 361)
Screenshot: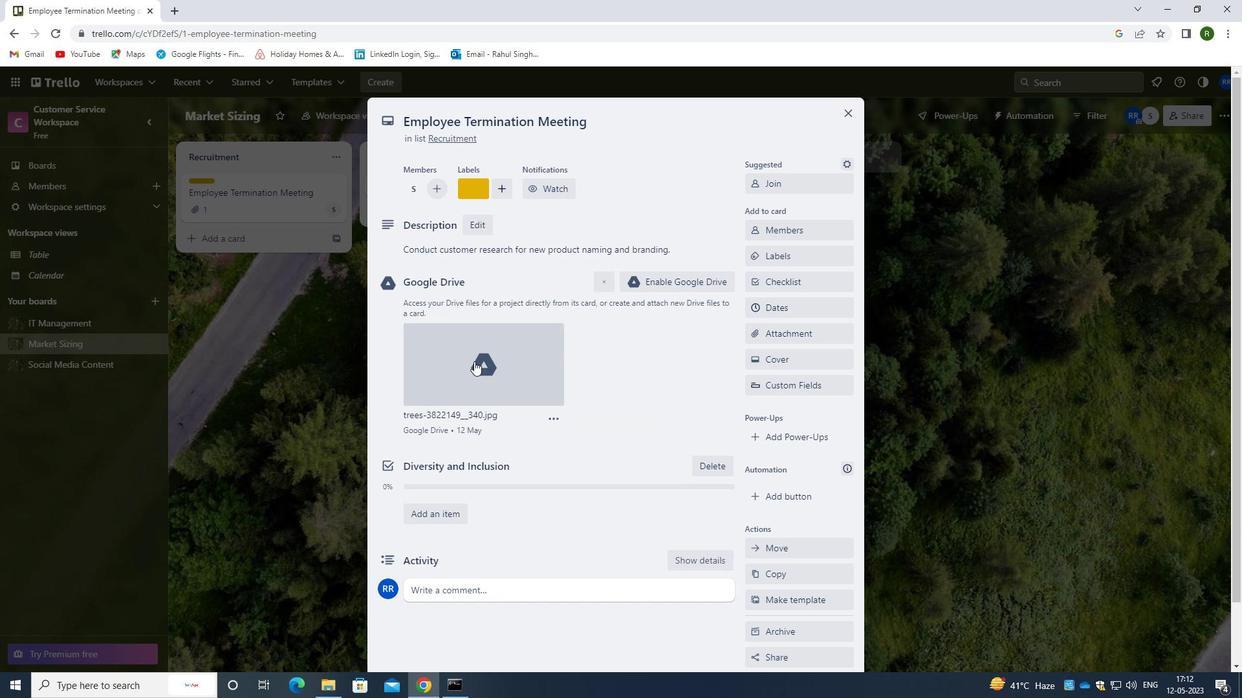 
Action: Mouse scrolled (474, 361) with delta (0, 0)
Screenshot: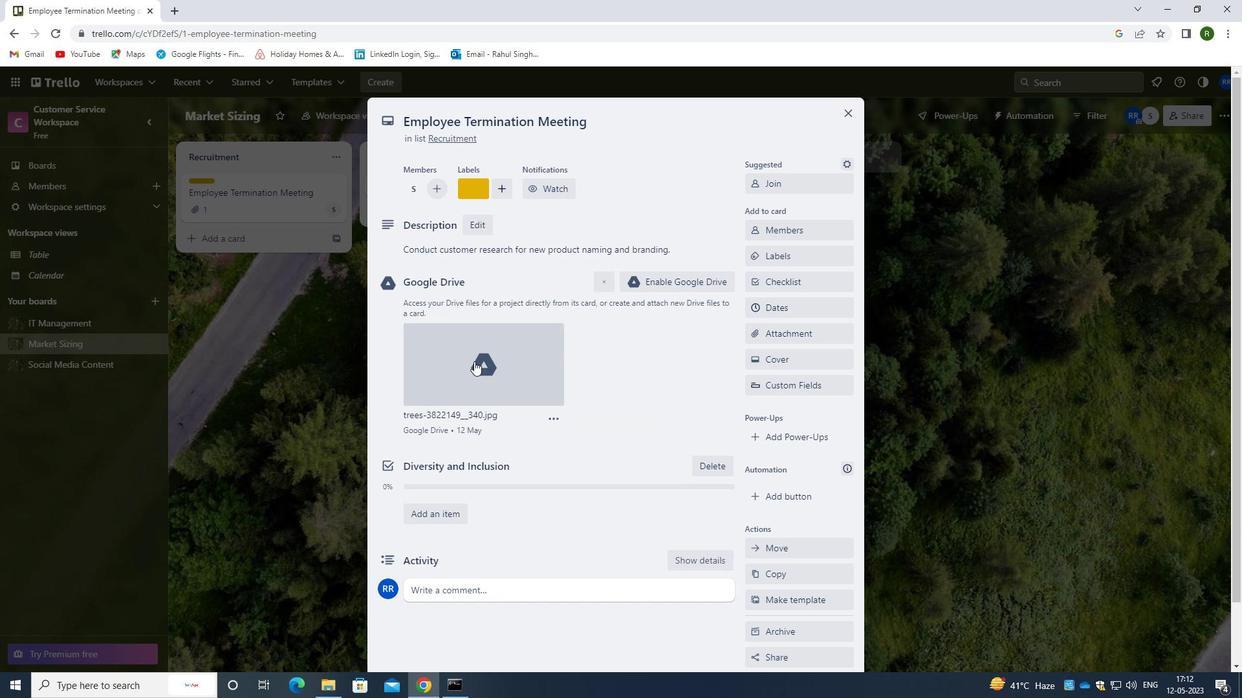 
Action: Mouse moved to (474, 368)
Screenshot: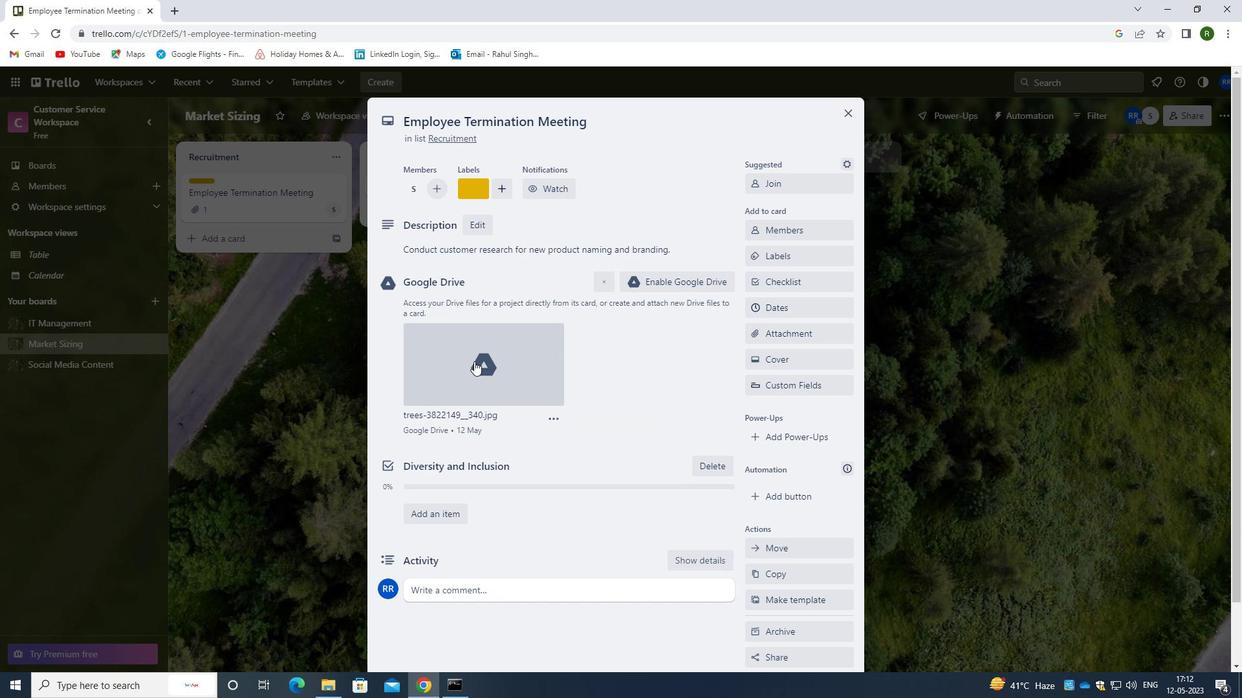 
Action: Mouse scrolled (474, 366) with delta (0, 0)
Screenshot: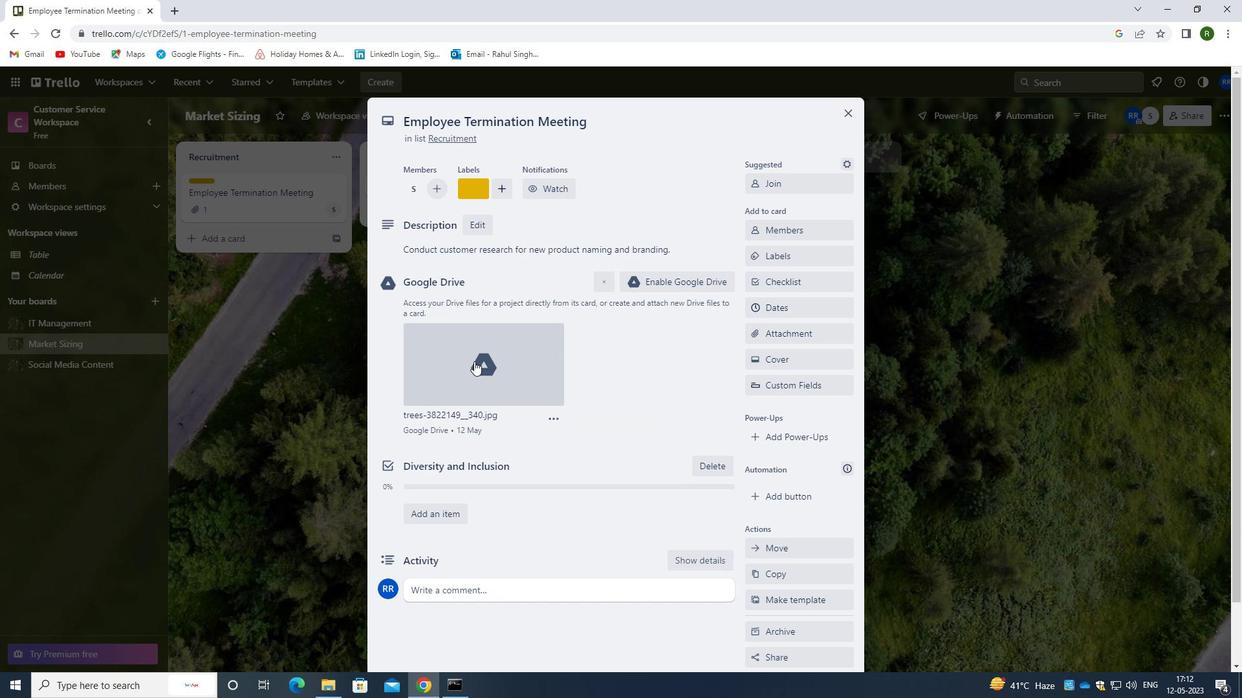
Action: Mouse moved to (474, 371)
Screenshot: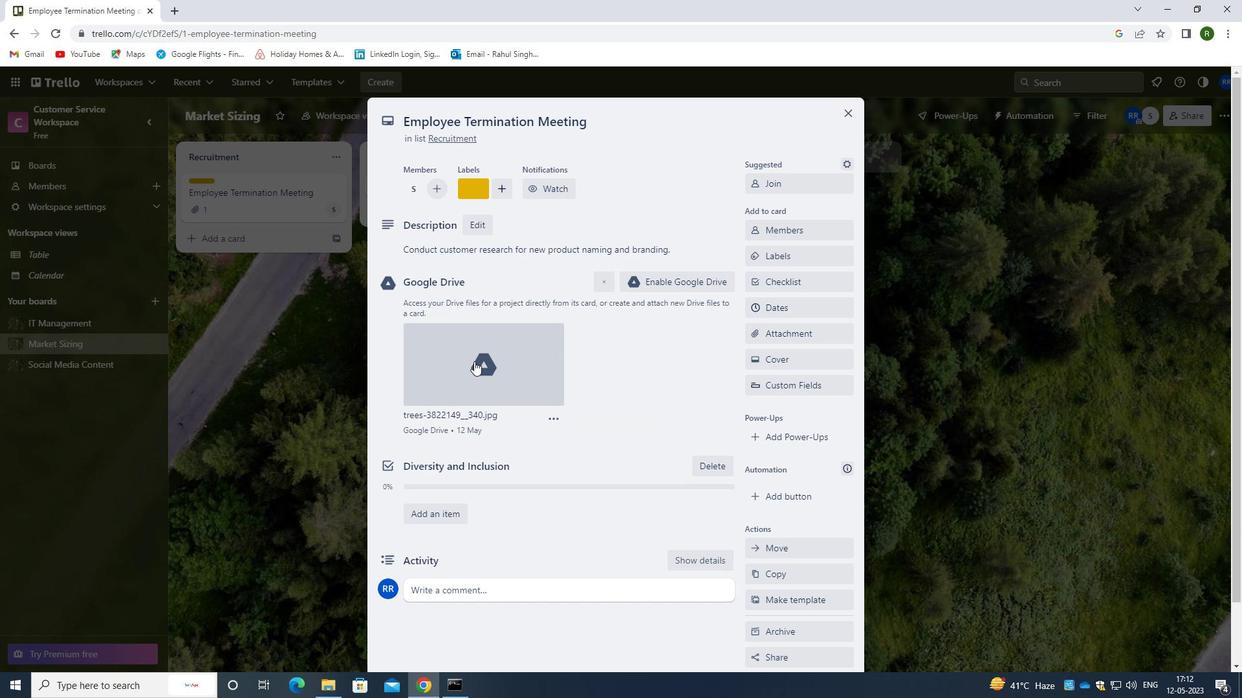 
Action: Mouse scrolled (474, 370) with delta (0, 0)
Screenshot: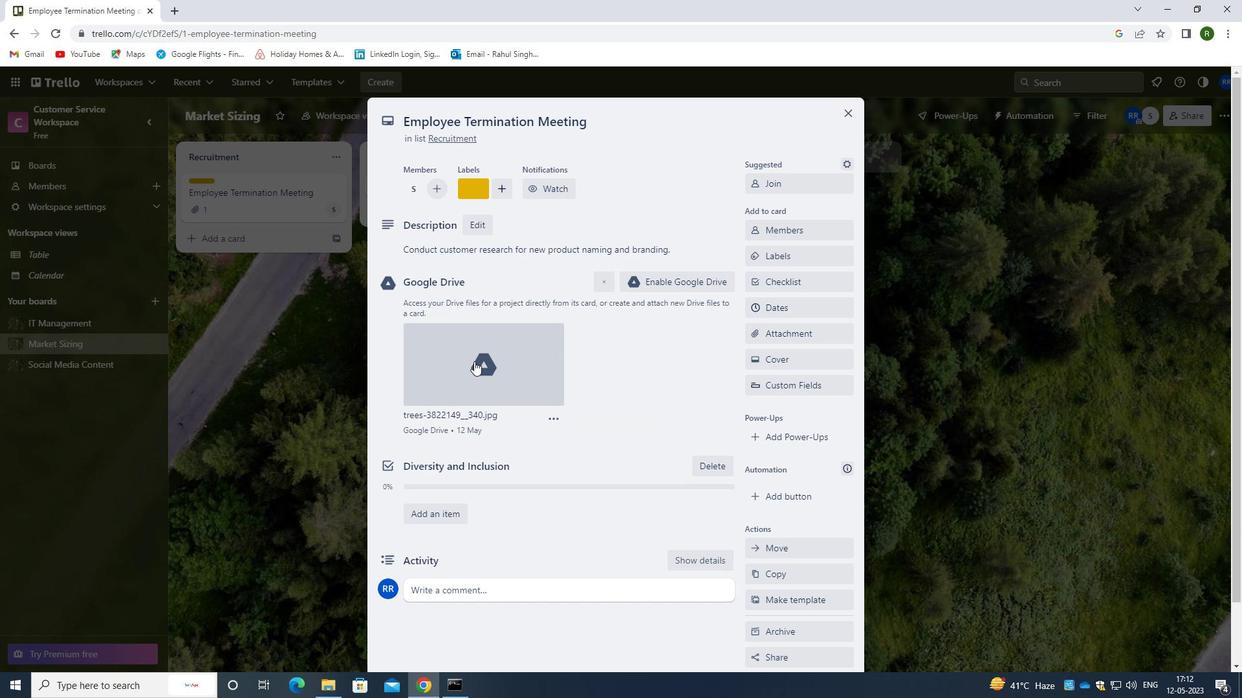 
Action: Mouse moved to (457, 522)
Screenshot: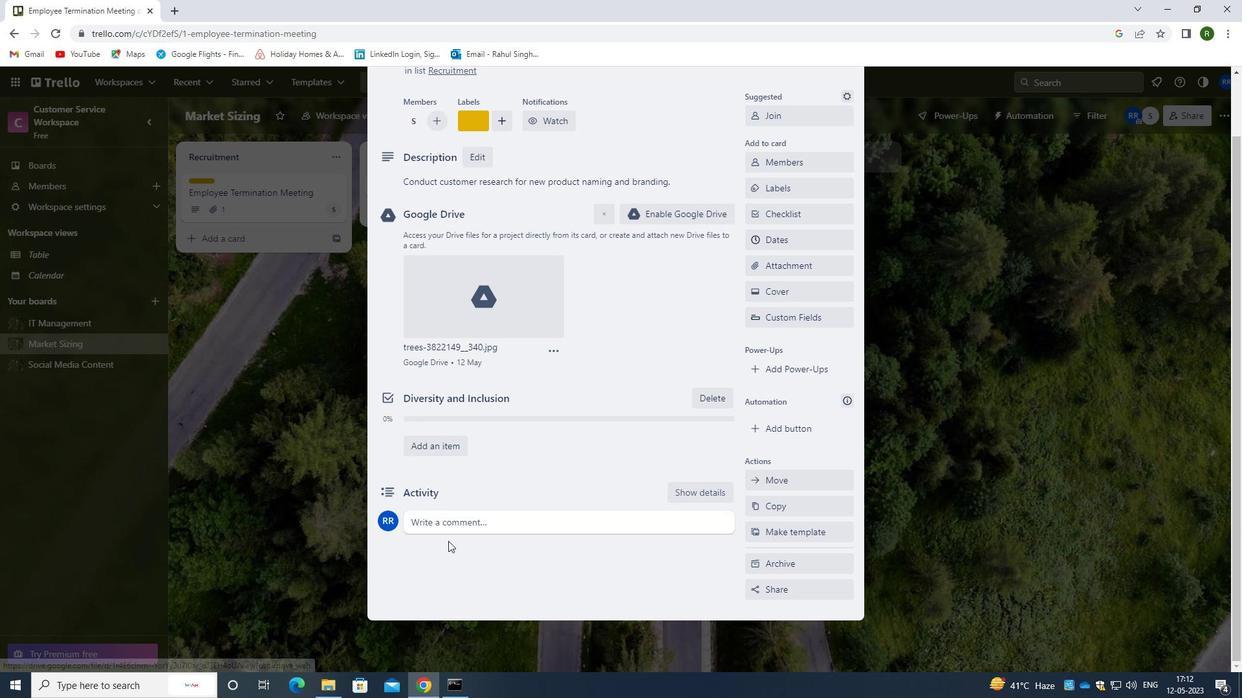 
Action: Mouse pressed left at (457, 522)
Screenshot: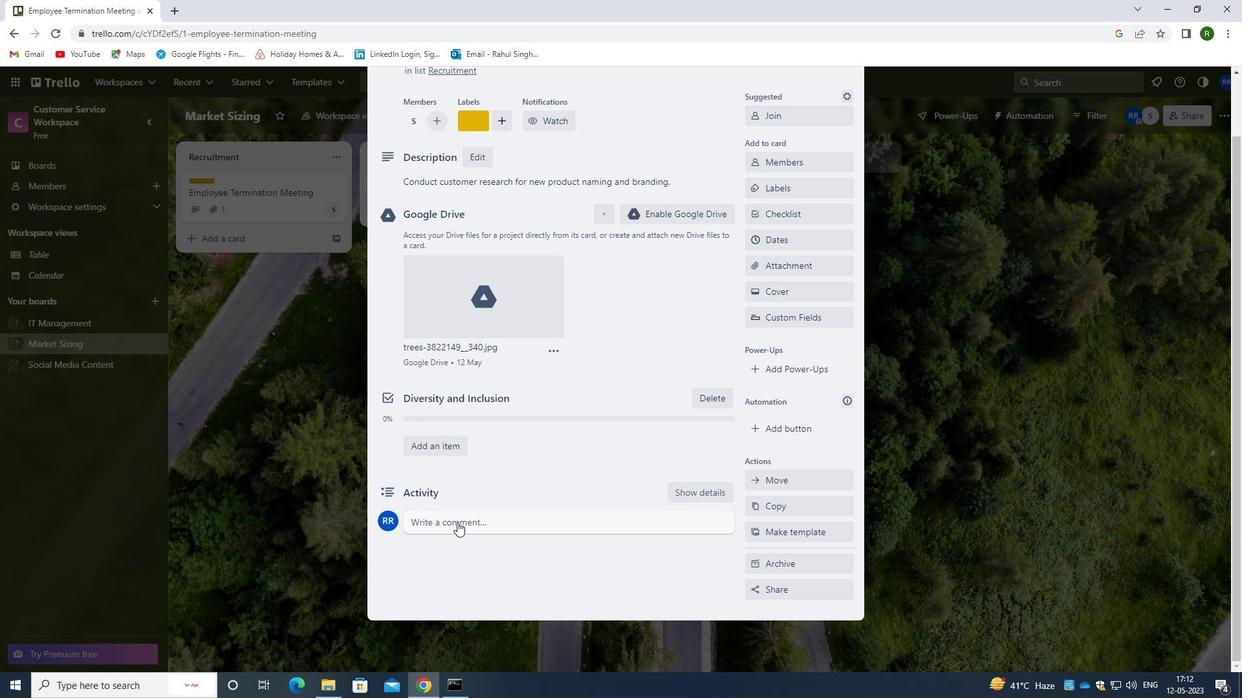 
Action: Mouse moved to (451, 566)
Screenshot: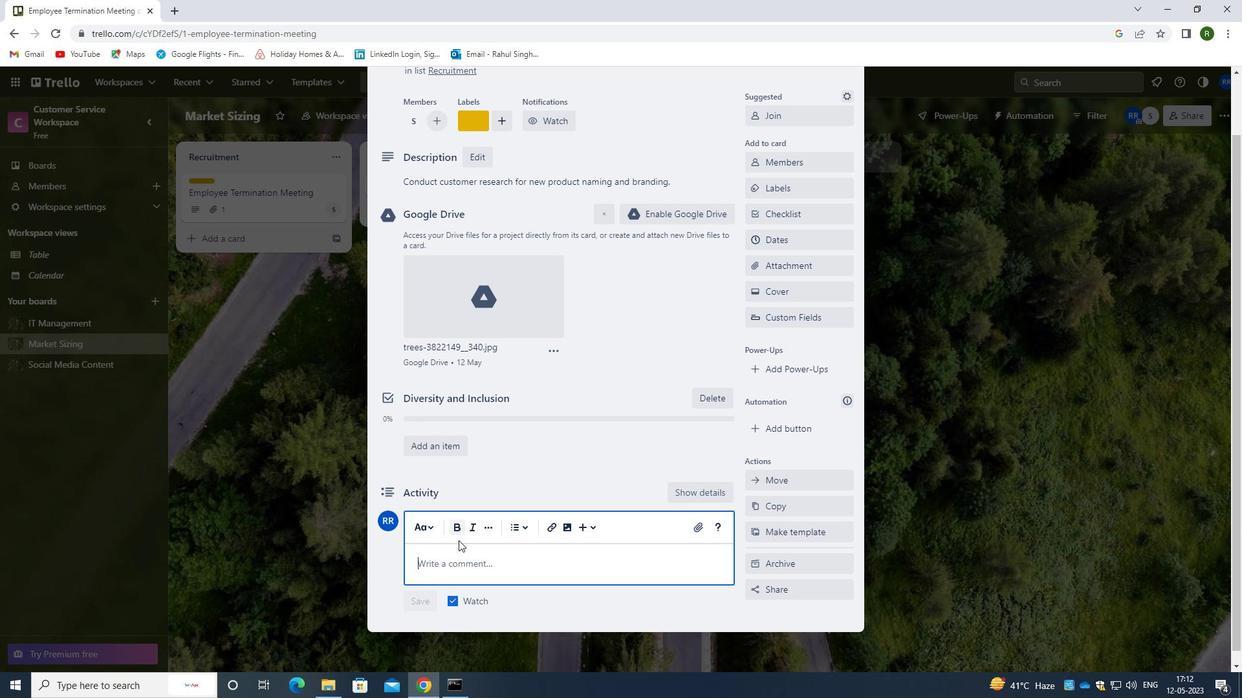 
Action: Mouse pressed left at (451, 566)
Screenshot: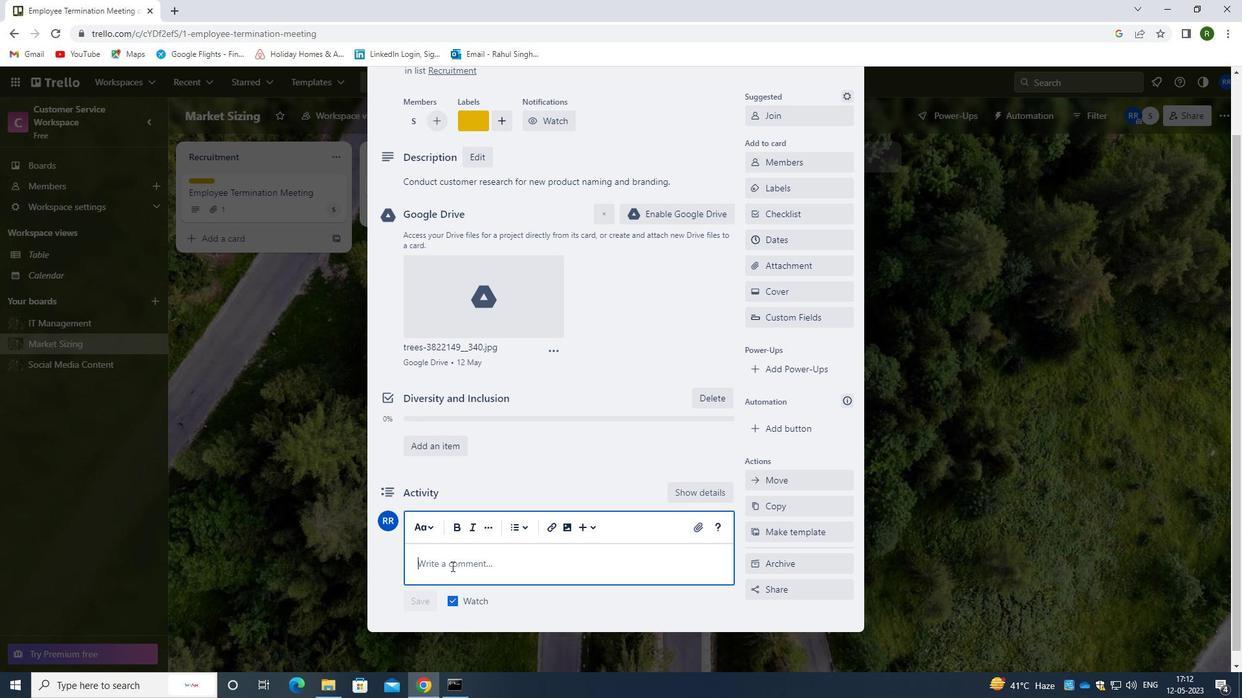 
Action: Key pressed <Key.caps_lock>L<Key.caps_lock>ET<Key.space>US<Key.space>APPROACH<Key.space>THIS<Key.space>TASK<Key.space>WITH<Key.space>A<Key.space>SENSE<Key.space>OF<Key.space>WO<Key.backspace><Key.backspace>OWNERSHIP<Key.space>AND<Key.space>ACCOUNTABILITY<Key.space>,<Key.space>RECOG<Key.backspace>GNII<Key.backspace>ZING<Key.space>THAT<Key.space>WE<Key.space>ARE<Key.space>RESPONSIBLE<Key.space>FOR<Key.space>DELIVERING<Key.space>RESULTS.
Screenshot: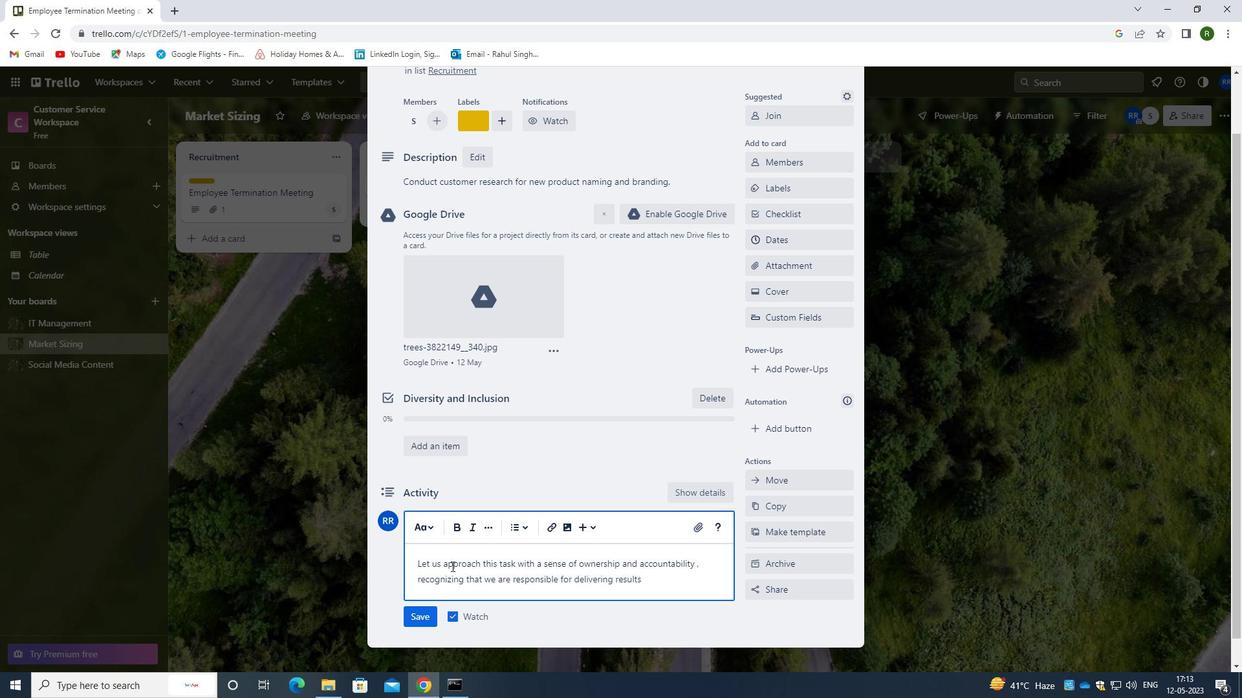 
Action: Mouse moved to (410, 625)
Screenshot: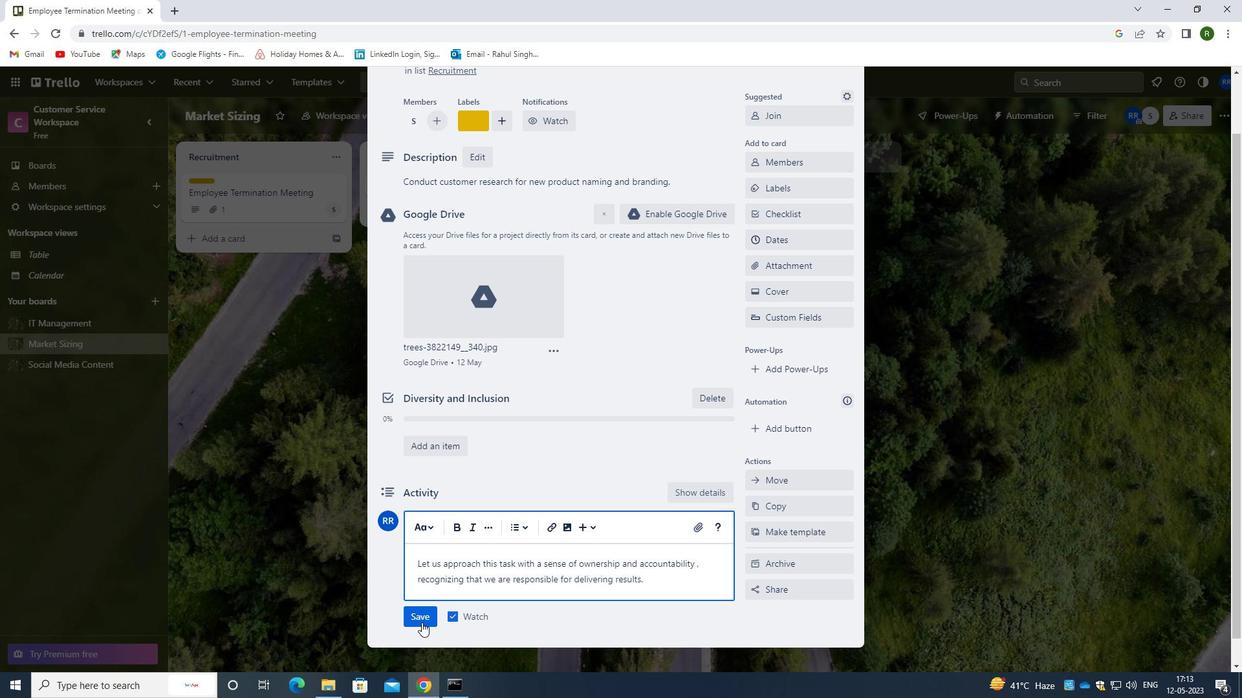 
Action: Mouse pressed left at (410, 625)
Screenshot: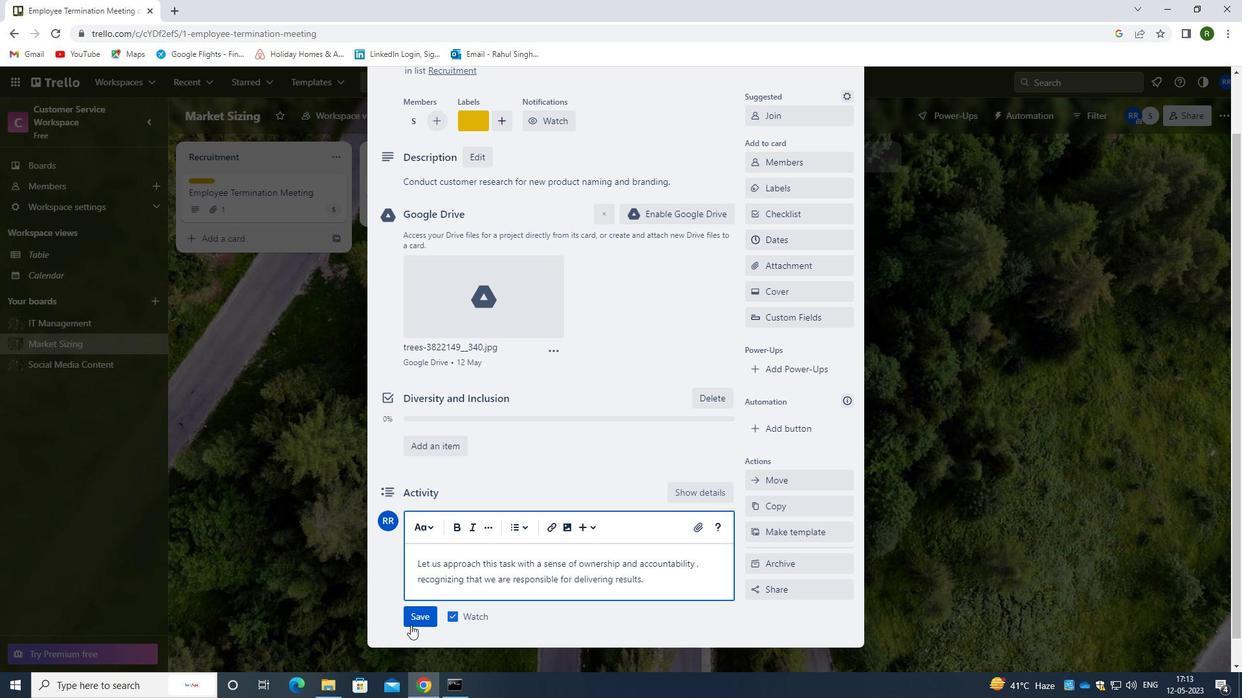 
Action: Mouse moved to (785, 243)
Screenshot: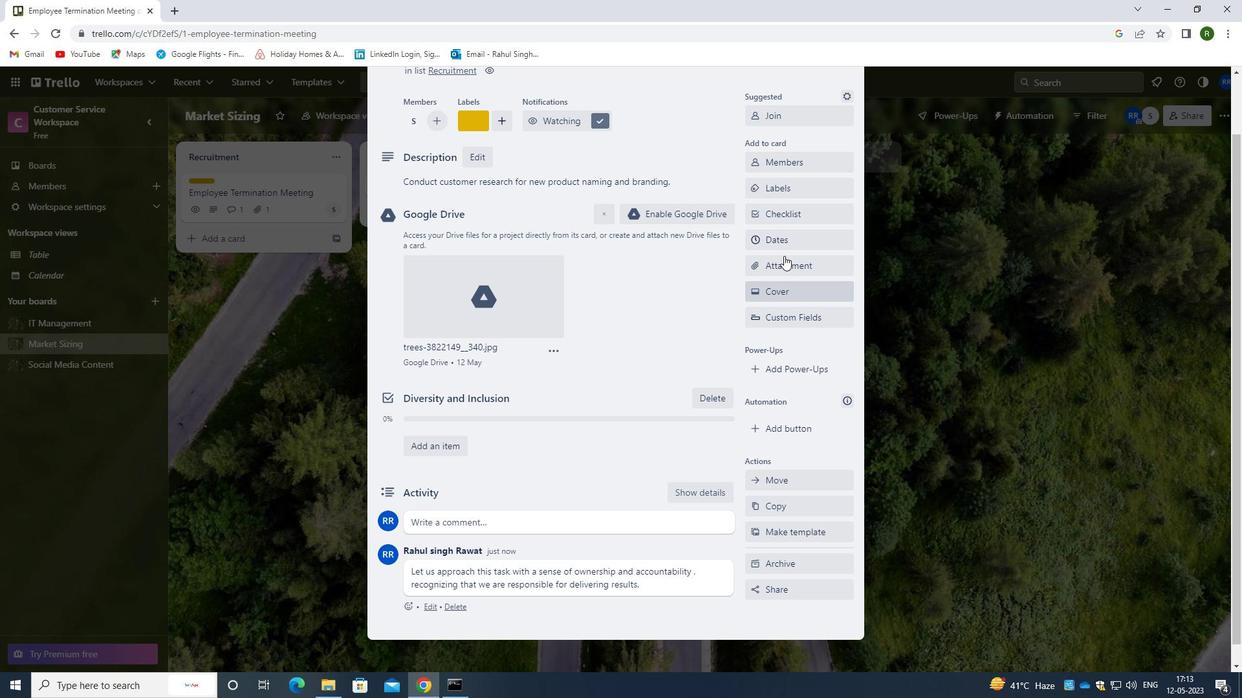 
Action: Mouse pressed left at (785, 243)
Screenshot: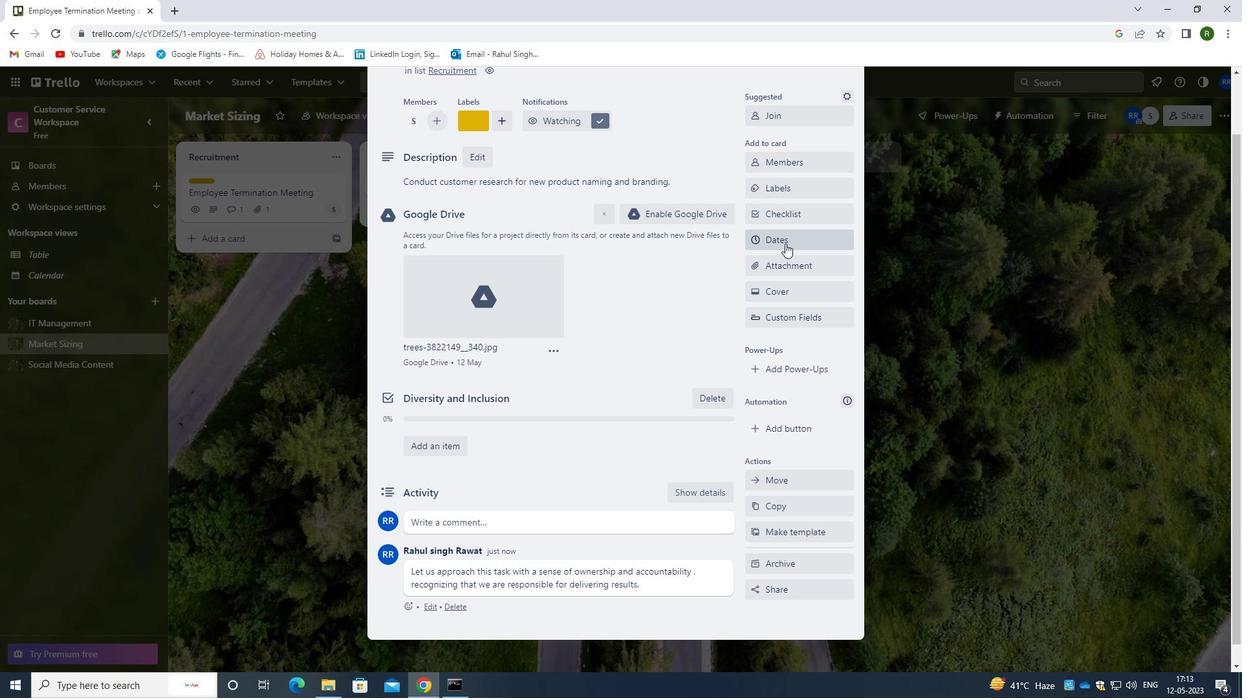 
Action: Mouse moved to (761, 351)
Screenshot: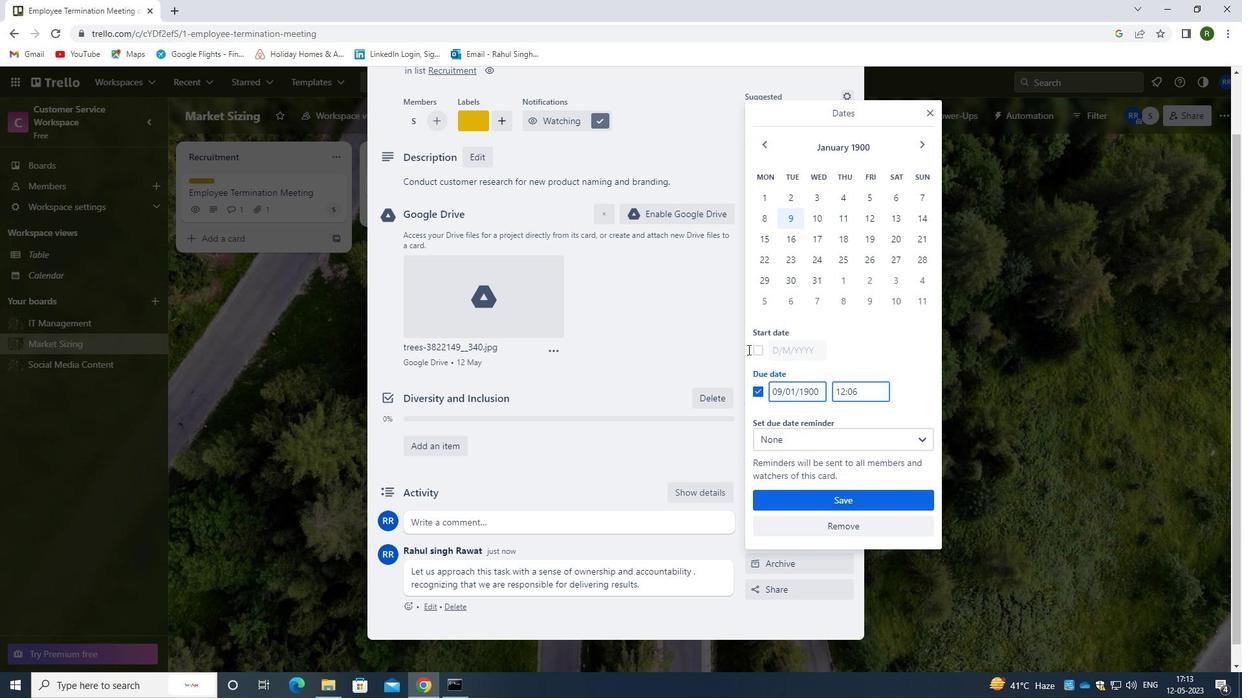 
Action: Mouse pressed left at (761, 351)
Screenshot: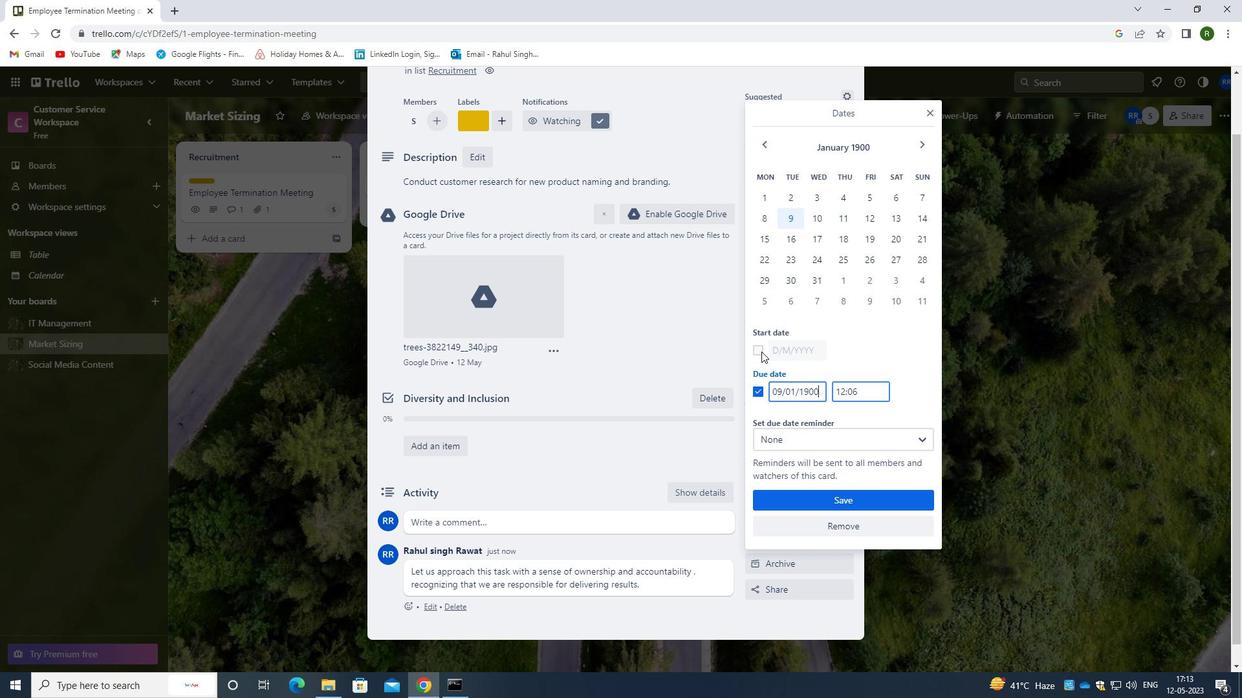 
Action: Mouse moved to (780, 350)
Screenshot: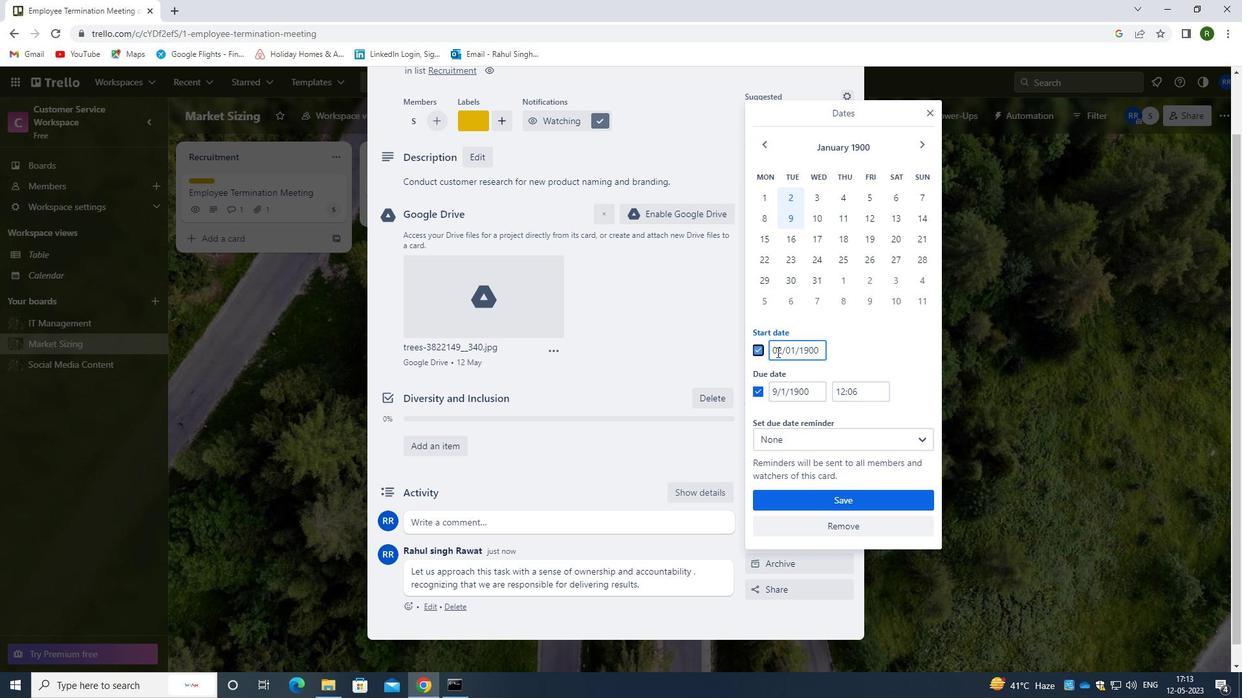 
Action: Mouse pressed left at (780, 350)
Screenshot: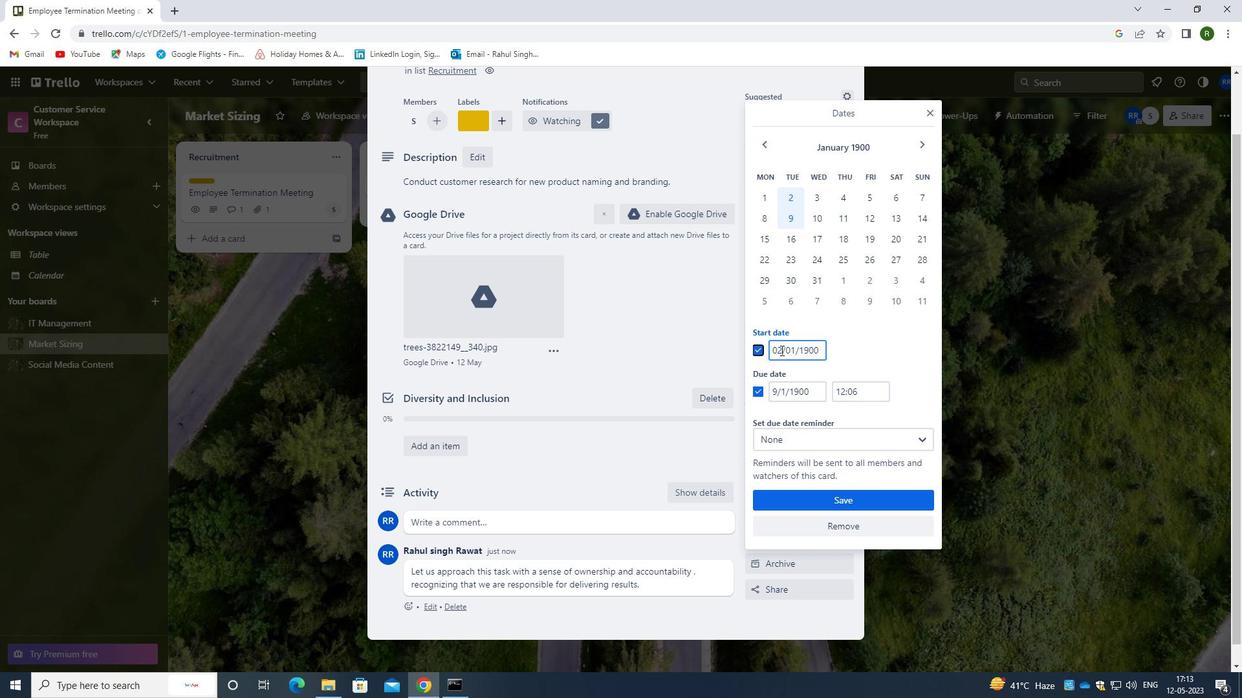 
Action: Mouse moved to (776, 346)
Screenshot: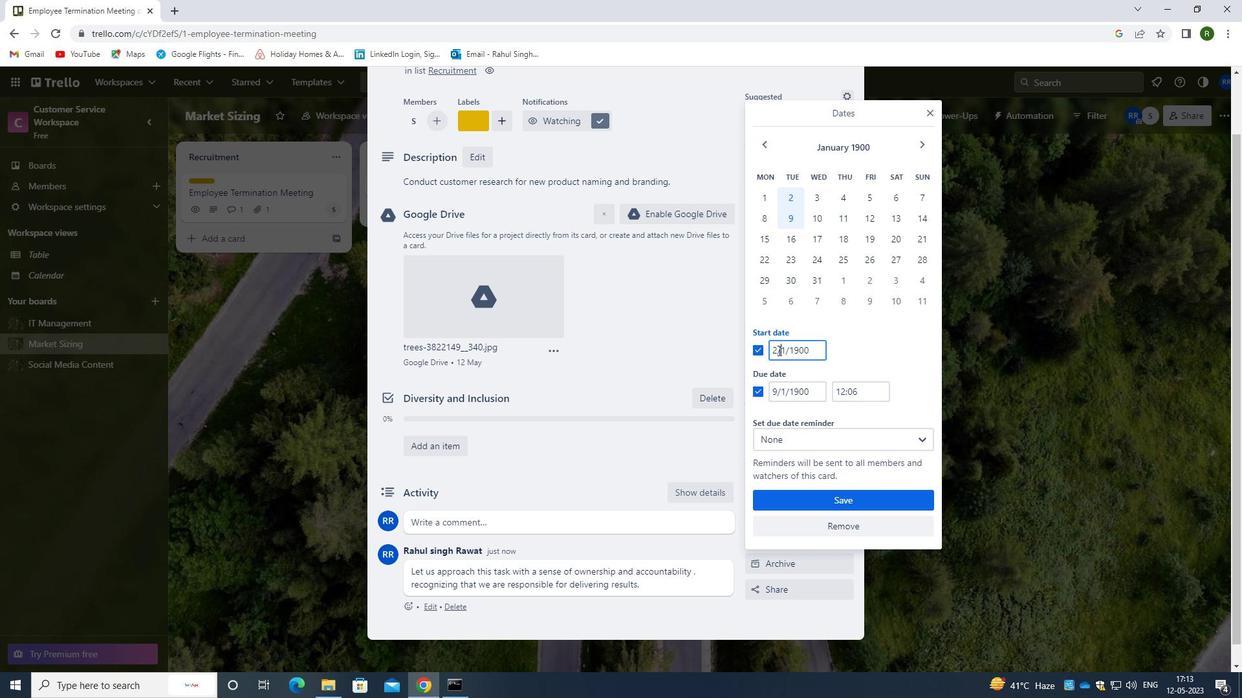 
Action: Mouse pressed left at (776, 346)
Screenshot: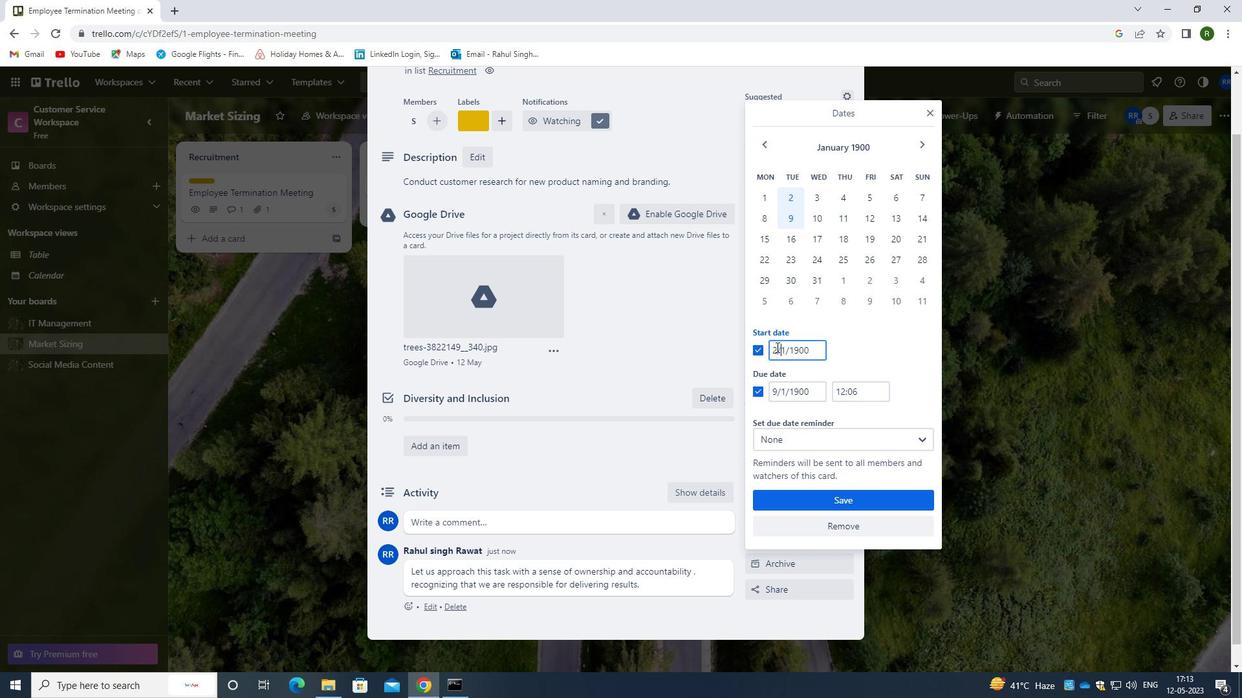 
Action: Mouse moved to (808, 361)
Screenshot: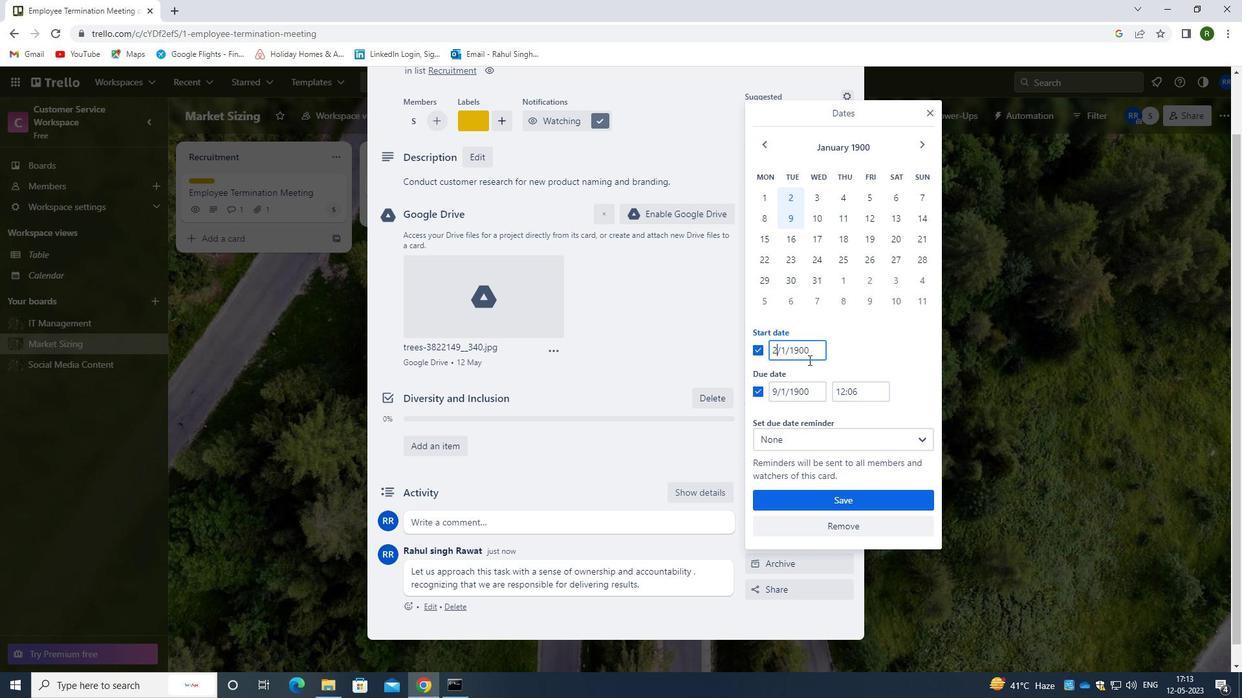 
Action: Key pressed <Key.backspace>3
Screenshot: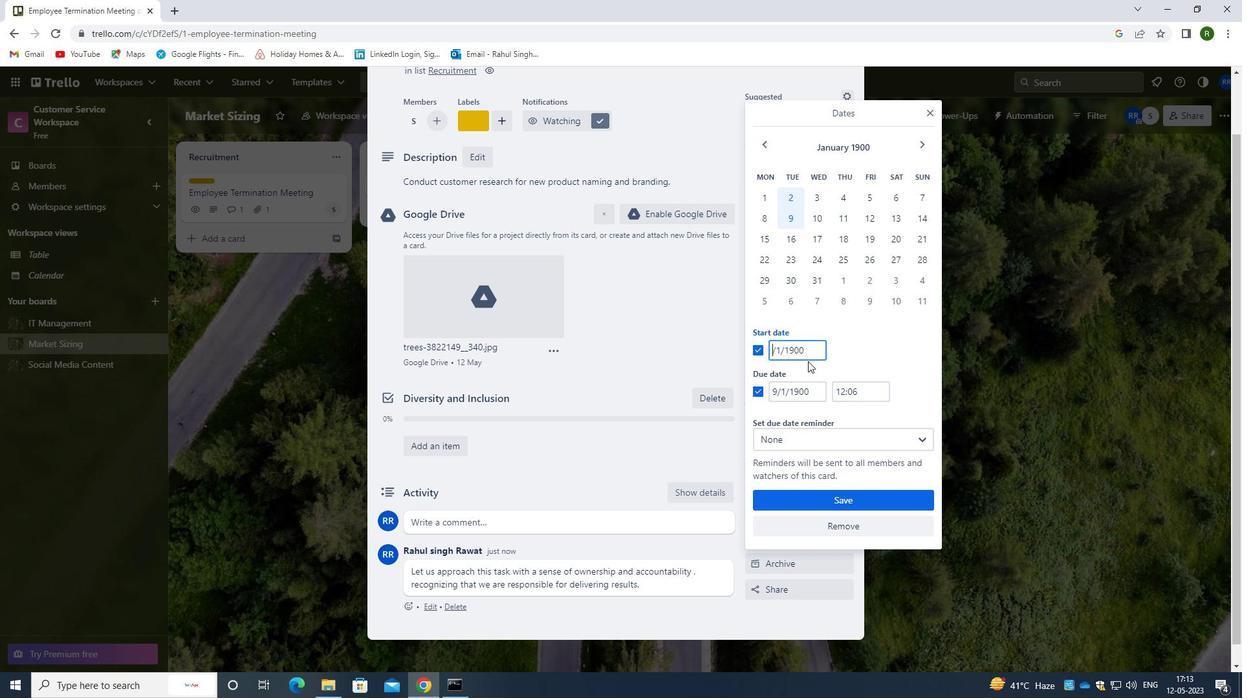 
Action: Mouse moved to (775, 391)
Screenshot: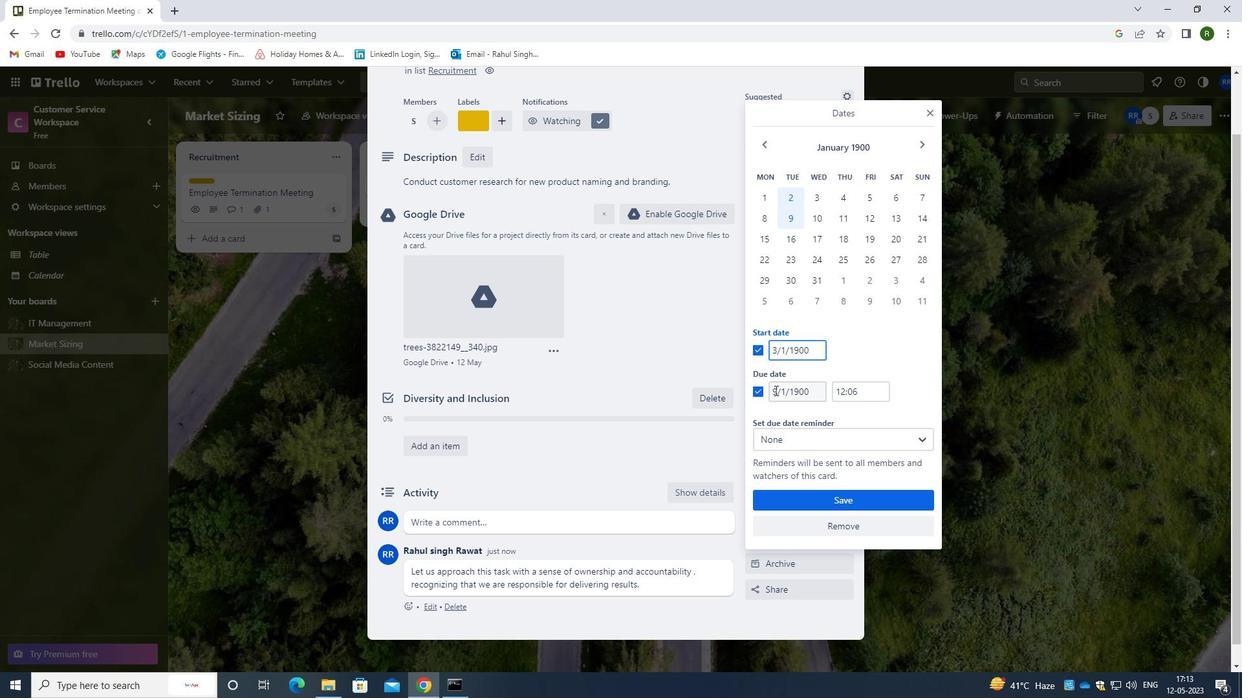 
Action: Mouse pressed left at (775, 391)
Screenshot: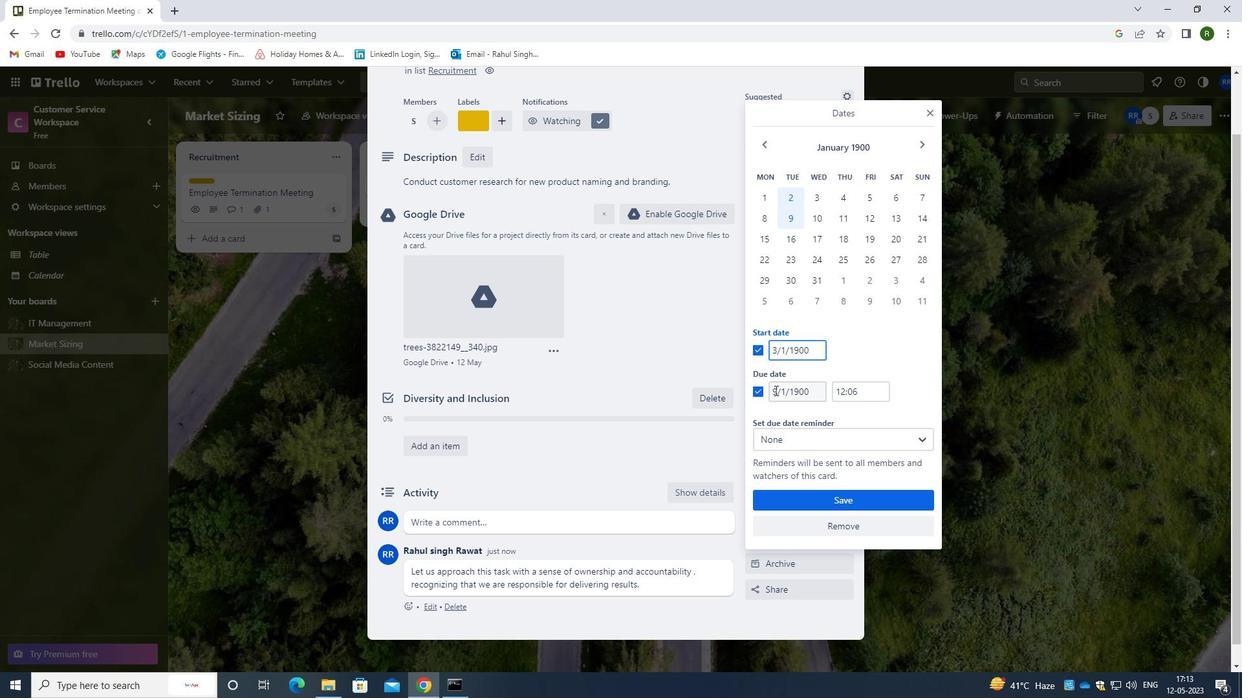 
Action: Mouse moved to (783, 398)
Screenshot: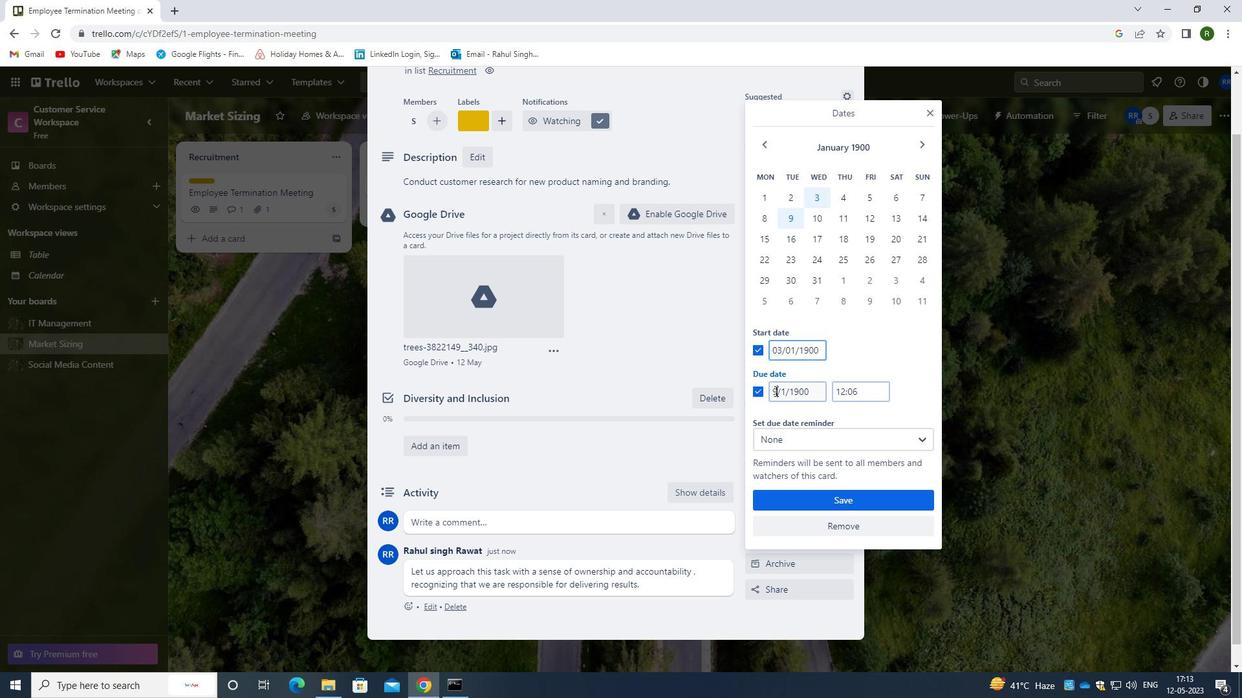 
Action: Key pressed <Key.backspace>10
Screenshot: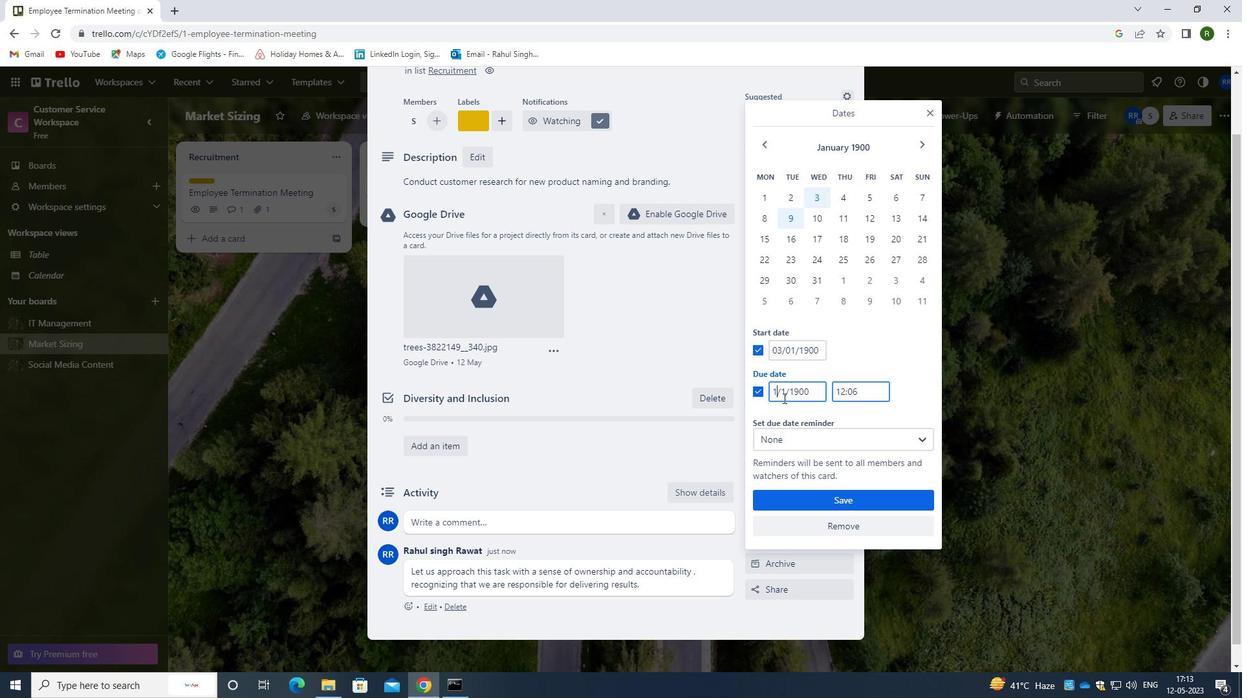 
Action: Mouse moved to (819, 501)
Screenshot: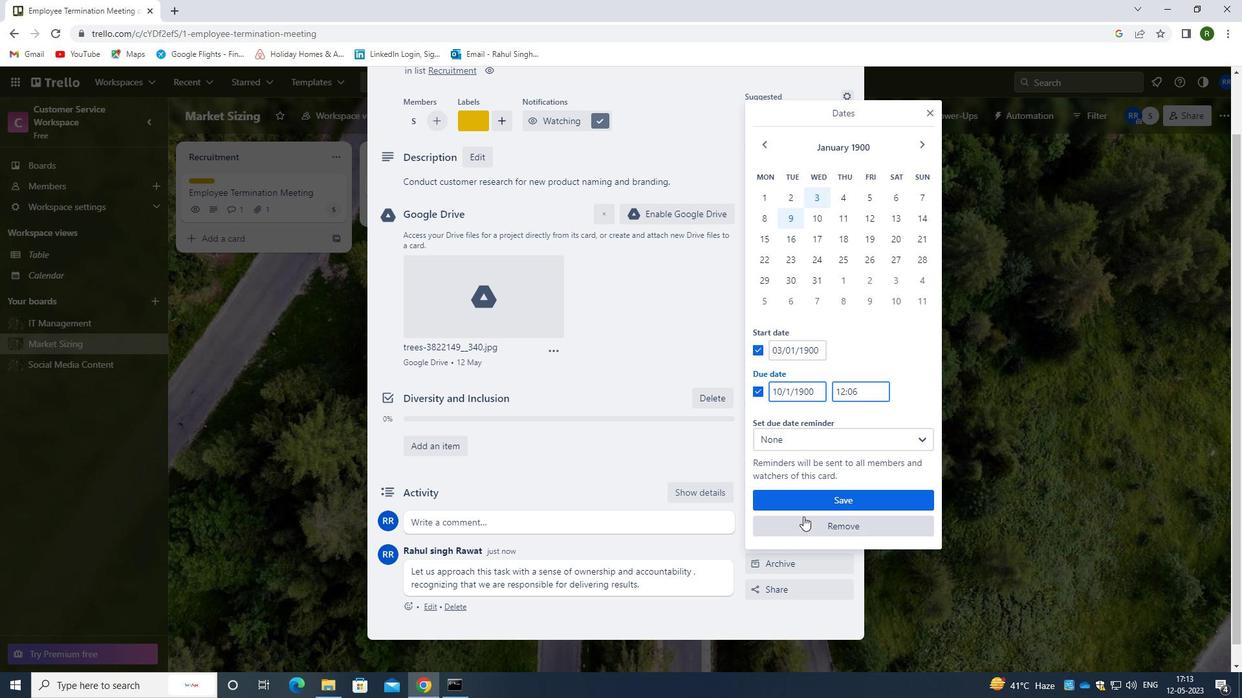 
Action: Mouse pressed left at (819, 501)
Screenshot: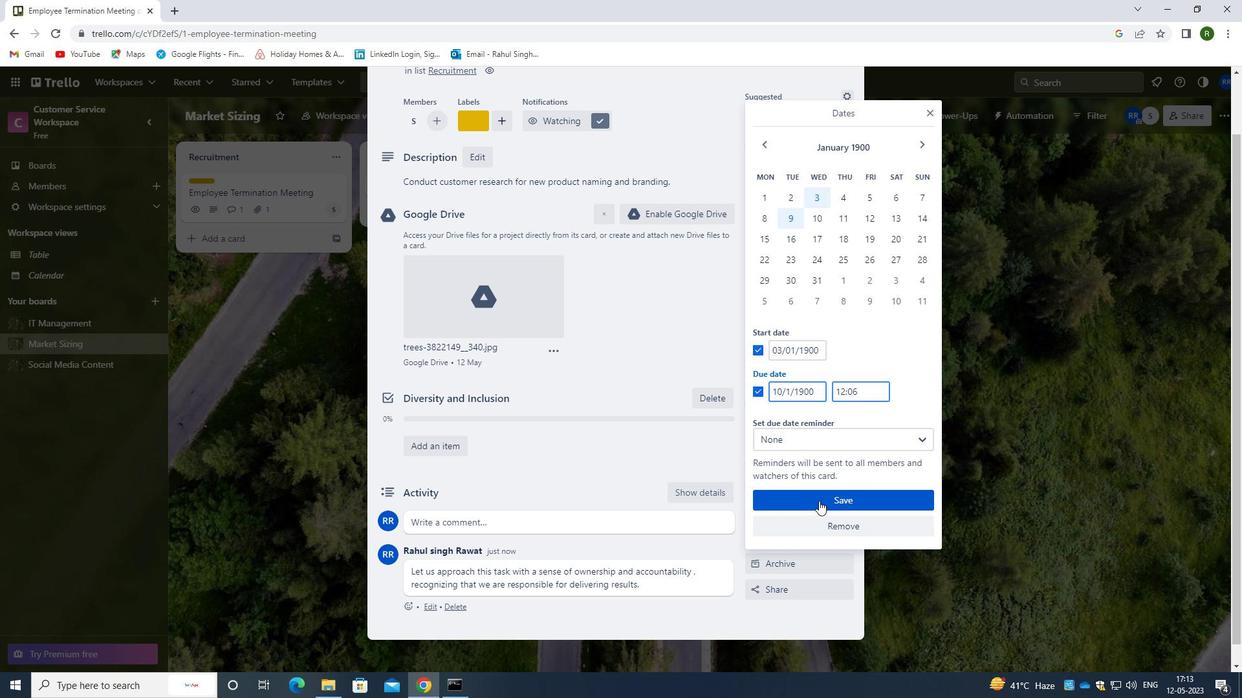 
Action: Mouse moved to (680, 382)
Screenshot: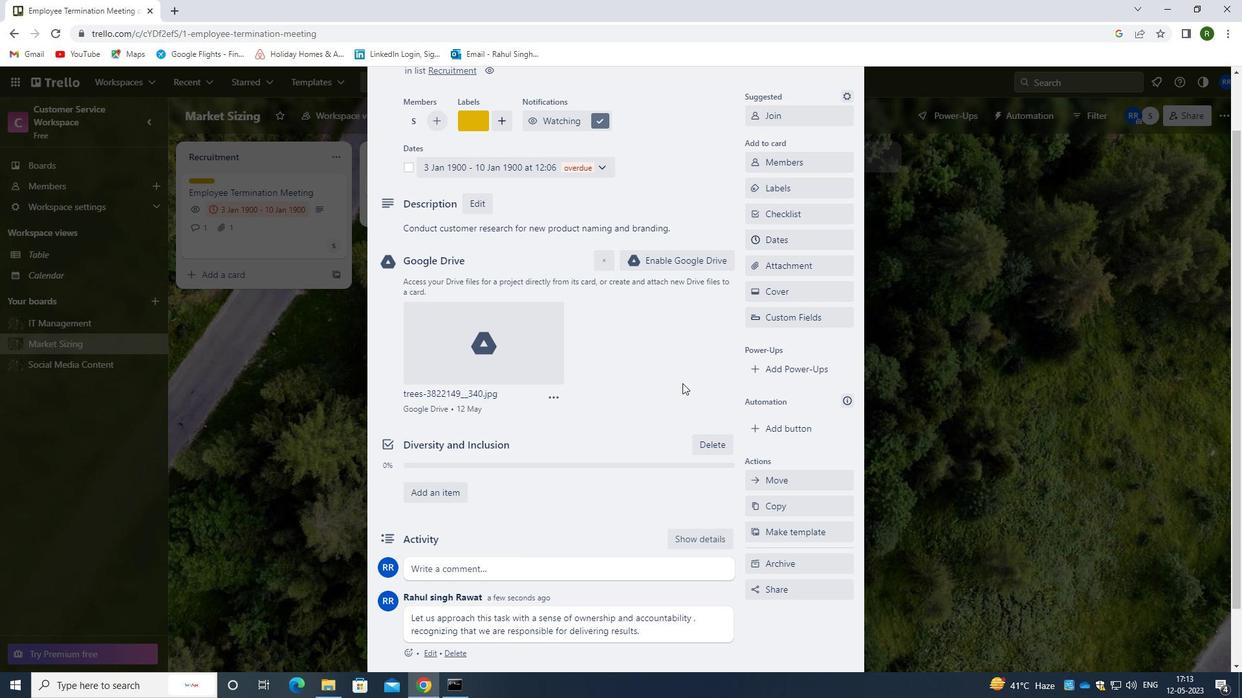 
Action: Mouse scrolled (680, 383) with delta (0, 0)
Screenshot: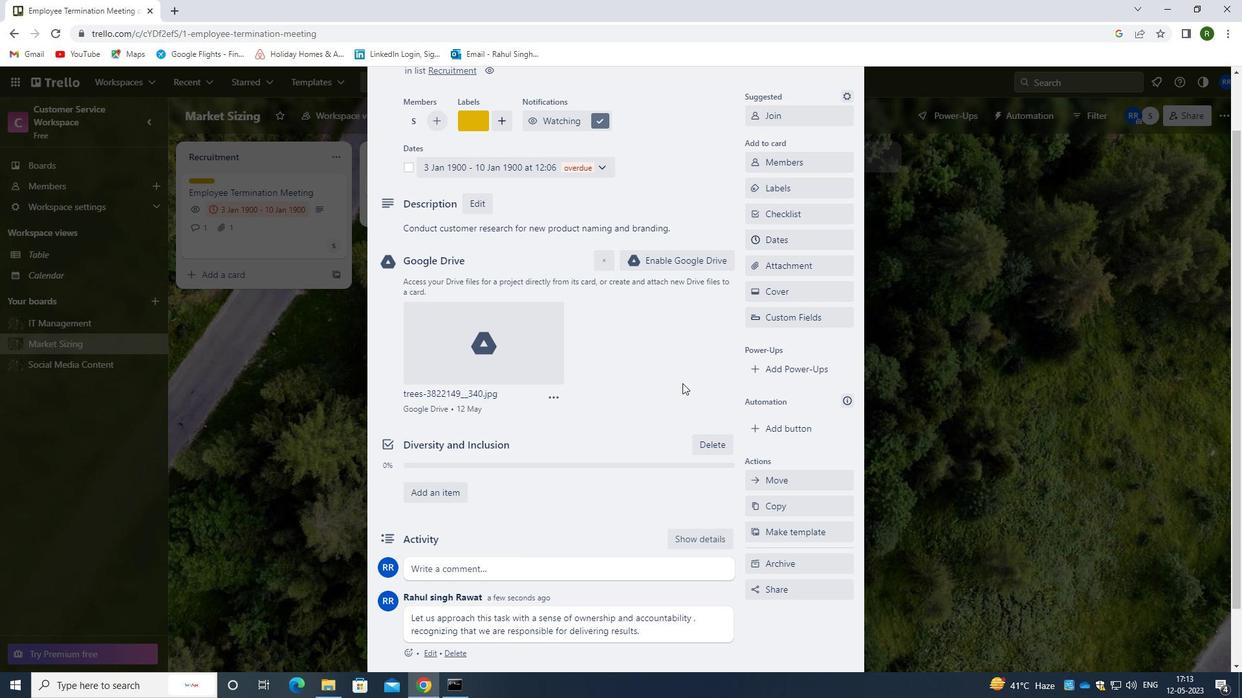 
Action: Mouse scrolled (680, 383) with delta (0, 0)
Screenshot: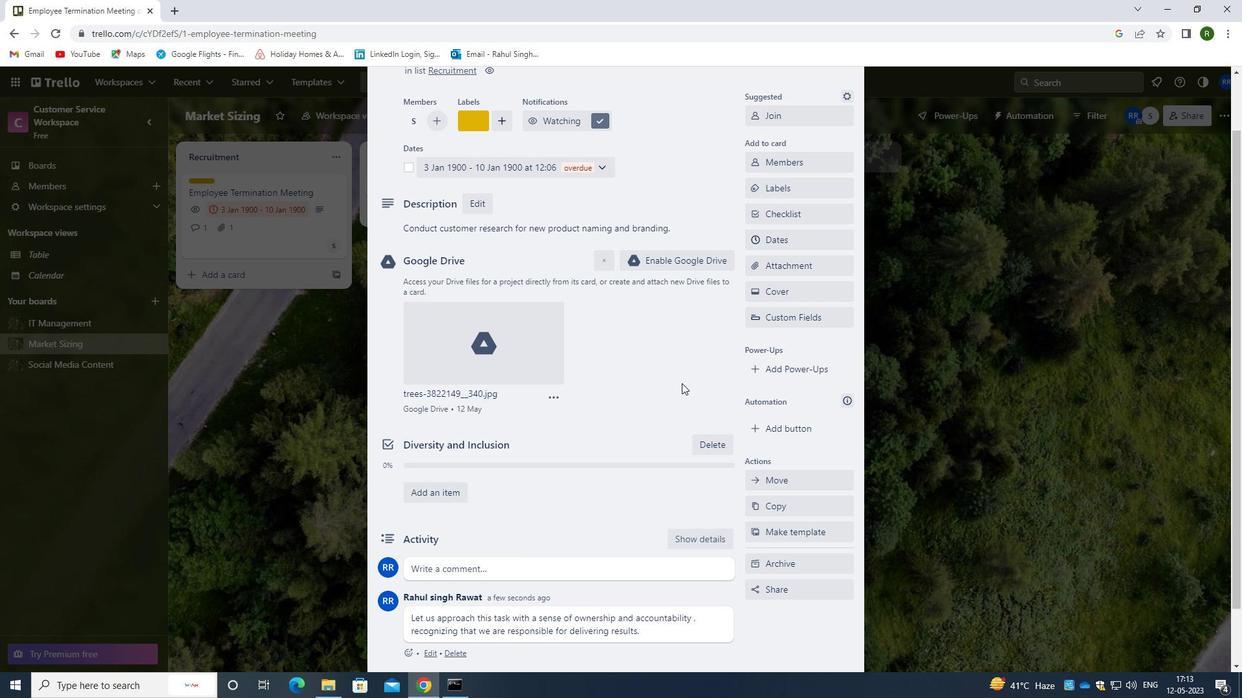 
Action: Mouse scrolled (680, 383) with delta (0, 0)
Screenshot: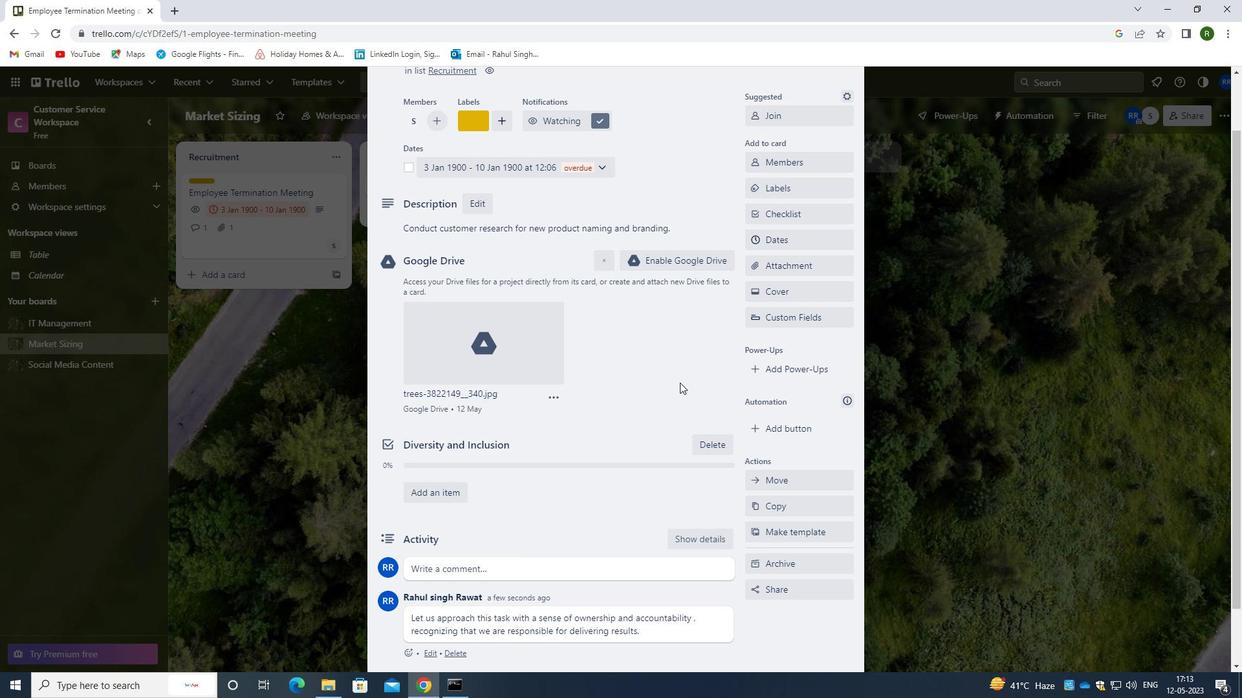
Action: Mouse moved to (702, 218)
Screenshot: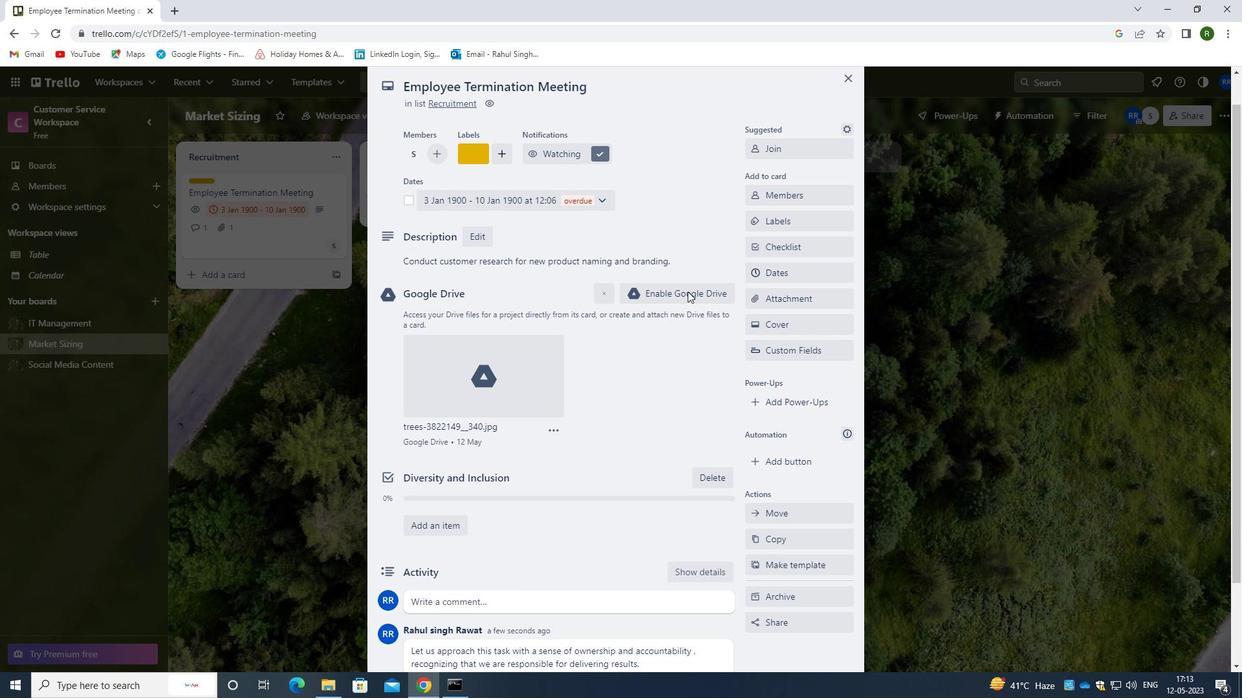 
